 Task: Create new contact,   with mail id: 'AveryRobinson41@colgate.com', first name: 'Avery', Last name: 'Robinson', Job Title: Quality Assurance Engineer, Phone number (916) 555-2345. Change life cycle stage to  'Lead' and lead status to 'New'. Add new company to the associated contact: www.oiaglobal.com_x000D_
 and type: Prospect. Logged in from softage.1@softage.net
Action: Mouse moved to (80, 57)
Screenshot: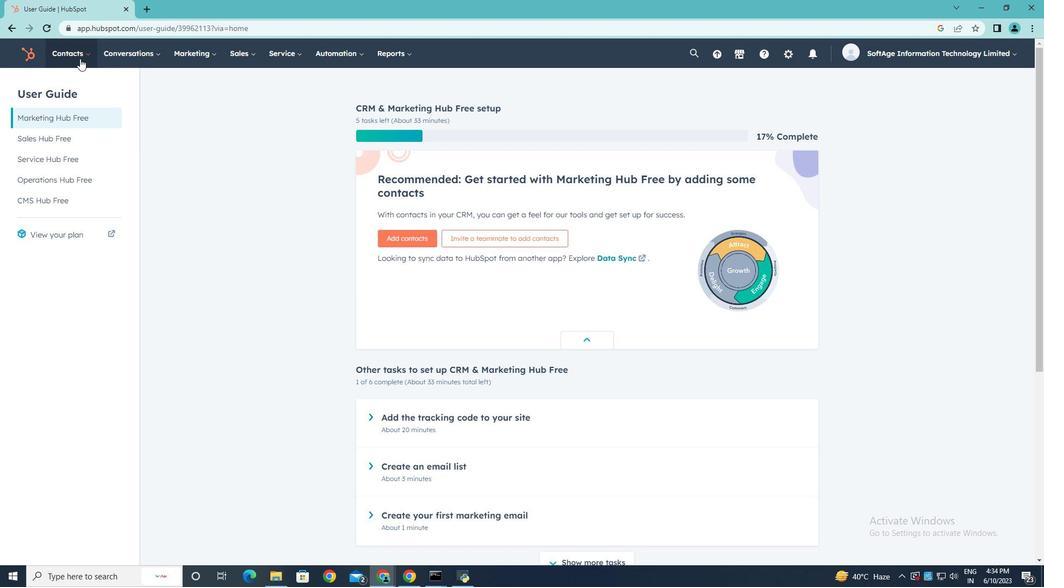 
Action: Mouse pressed left at (80, 57)
Screenshot: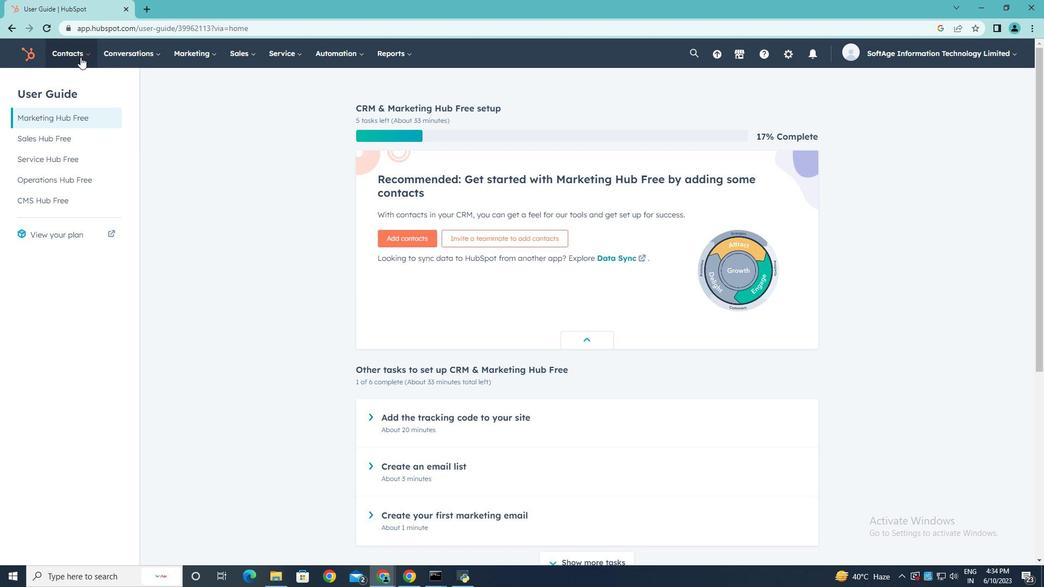 
Action: Mouse moved to (78, 83)
Screenshot: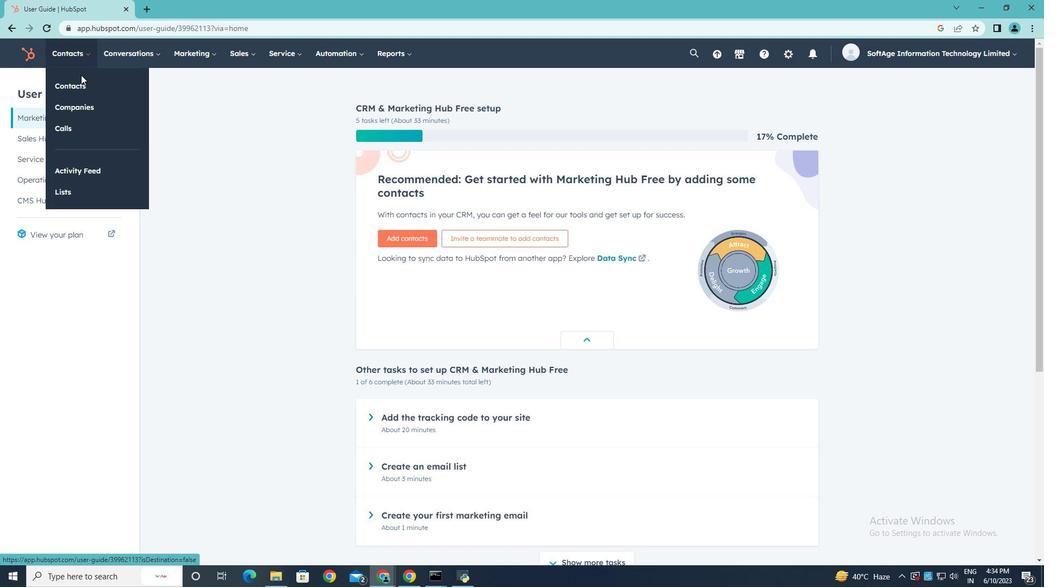 
Action: Mouse pressed left at (78, 83)
Screenshot: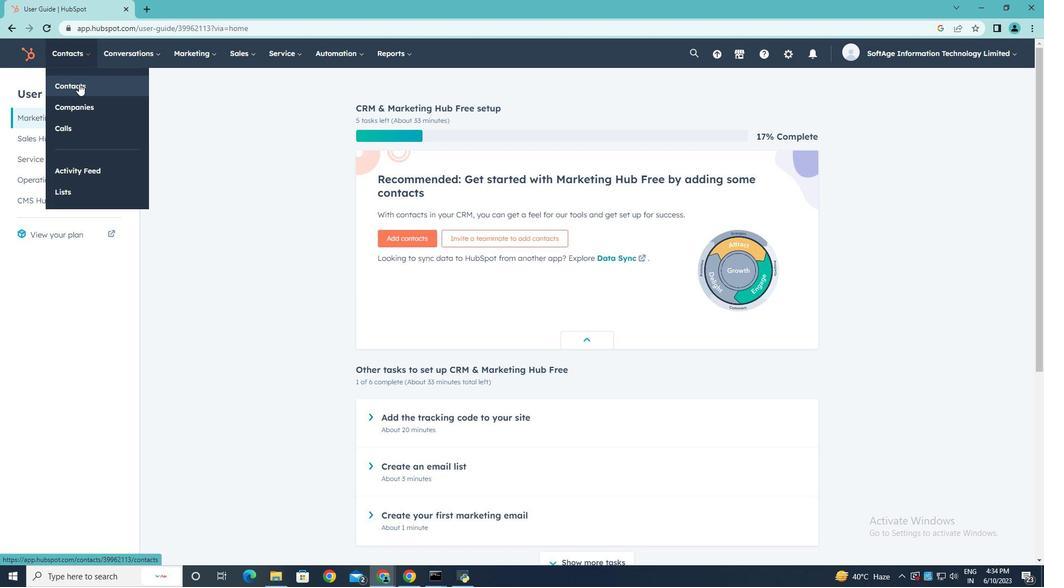 
Action: Mouse moved to (989, 91)
Screenshot: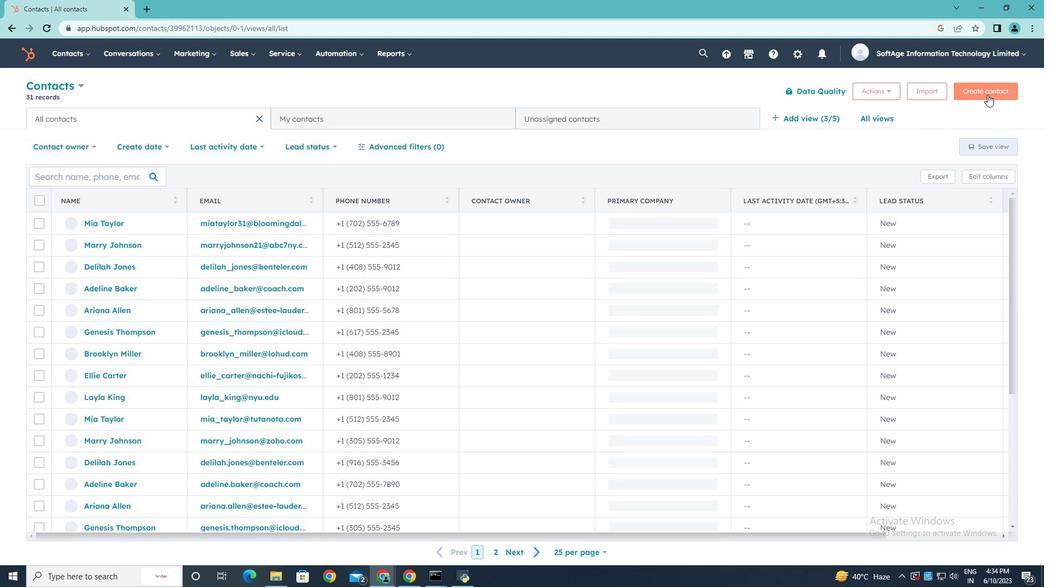 
Action: Mouse pressed left at (989, 91)
Screenshot: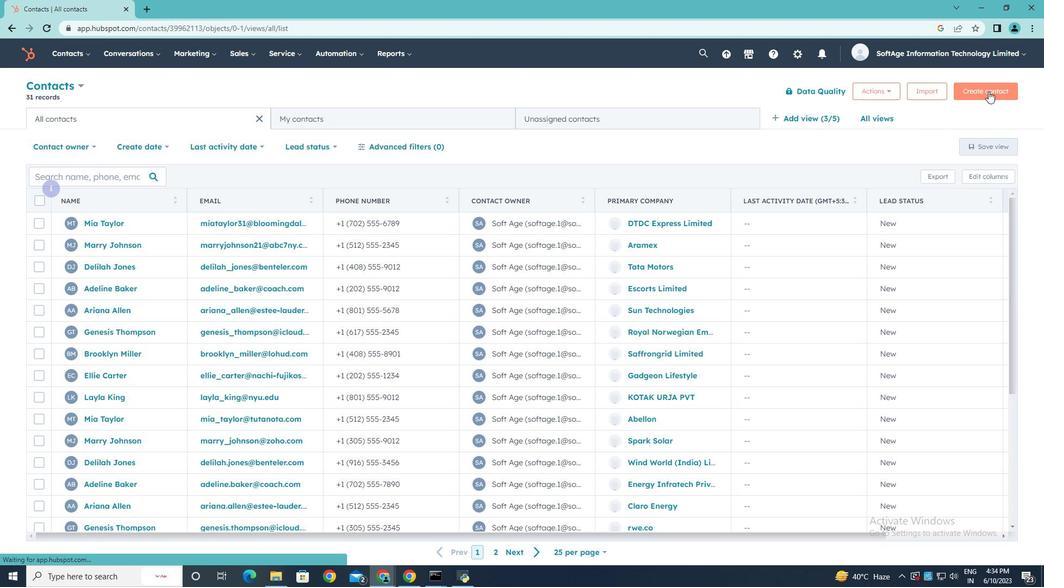 
Action: Mouse moved to (794, 146)
Screenshot: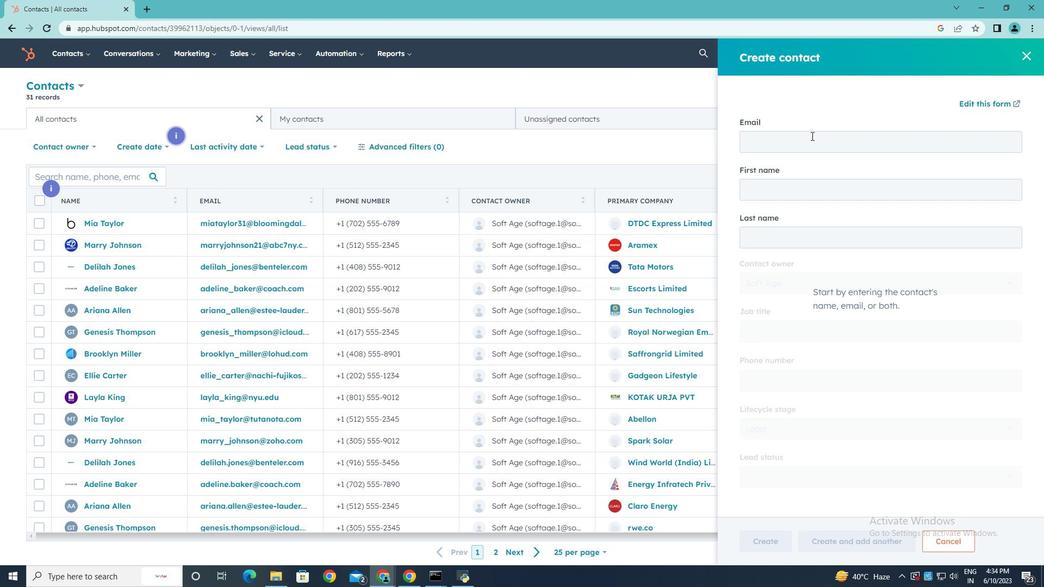 
Action: Mouse pressed left at (794, 146)
Screenshot: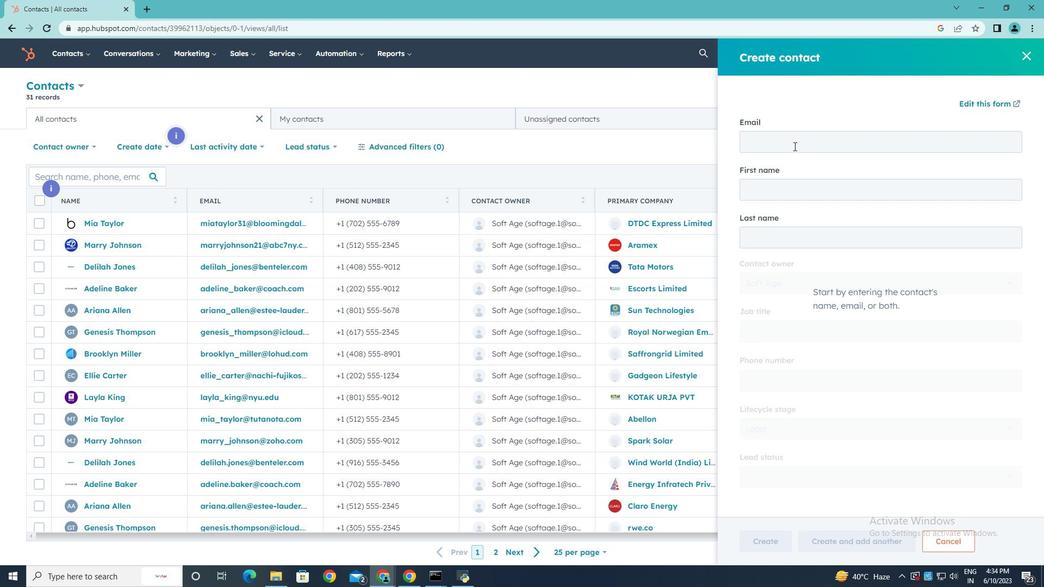 
Action: Key pressed <Key.shift>Averyr<Key.backspace><Key.shift>Robinson41<Key.shift><Key.shift><Key.shift><Key.shift><Key.shift><Key.shift><Key.shift><Key.shift><Key.shift><Key.shift><Key.shift><Key.shift><Key.shift>@colgae.com
Screenshot: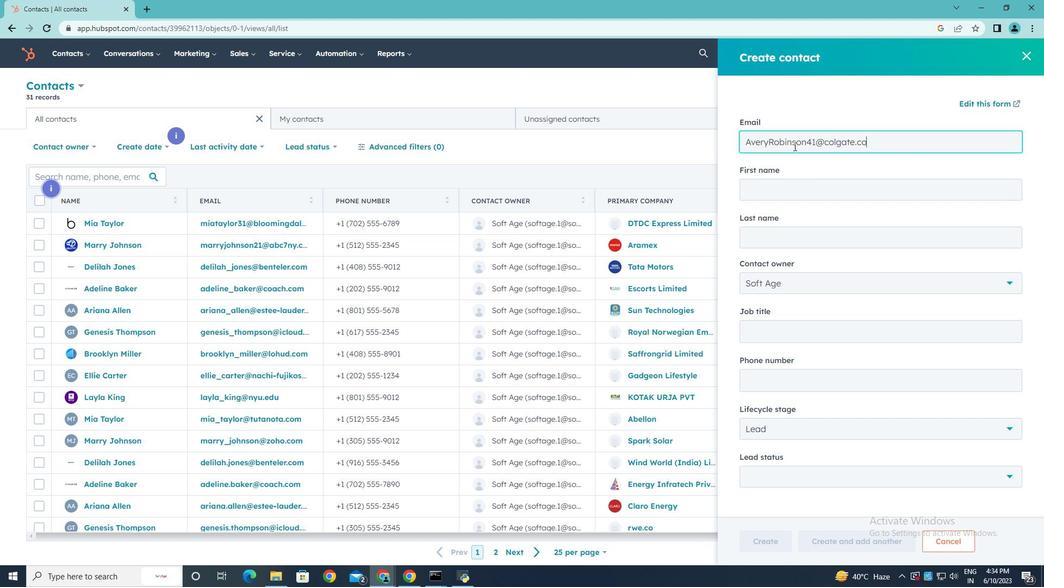
Action: Mouse moved to (771, 189)
Screenshot: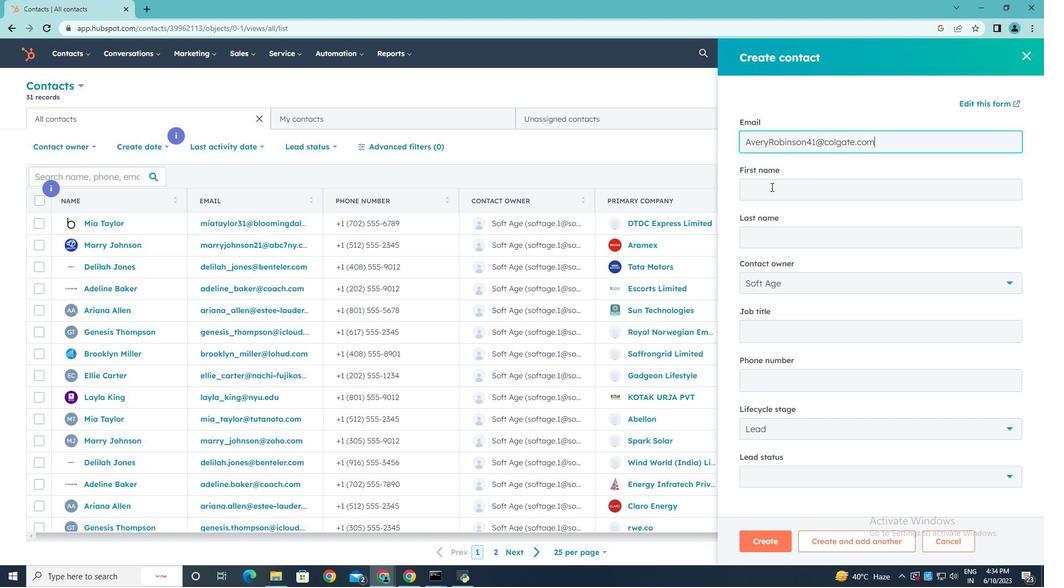 
Action: Mouse pressed left at (771, 189)
Screenshot: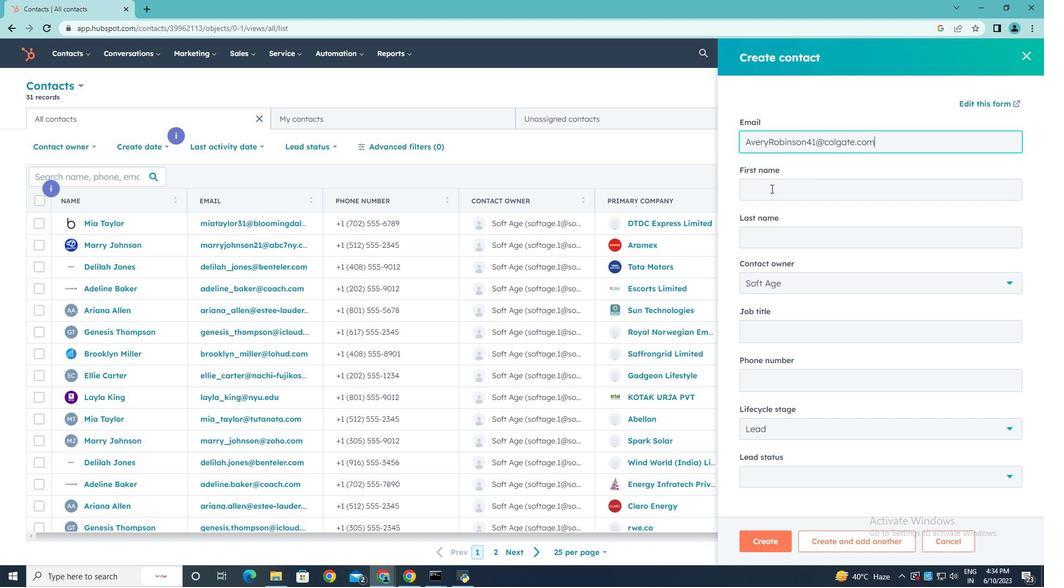 
Action: Key pressed <Key.shift>Avery
Screenshot: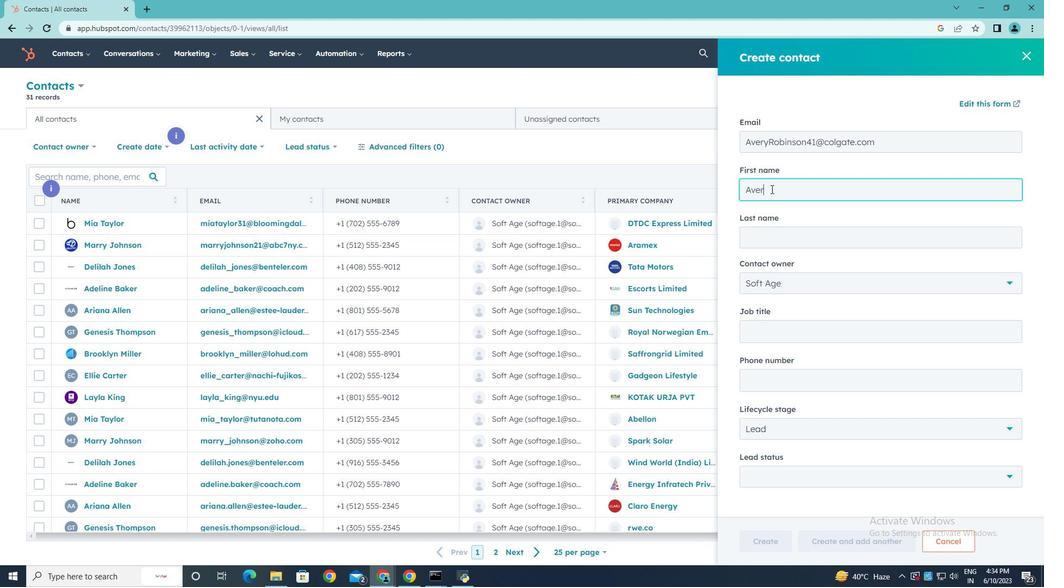 
Action: Mouse moved to (779, 240)
Screenshot: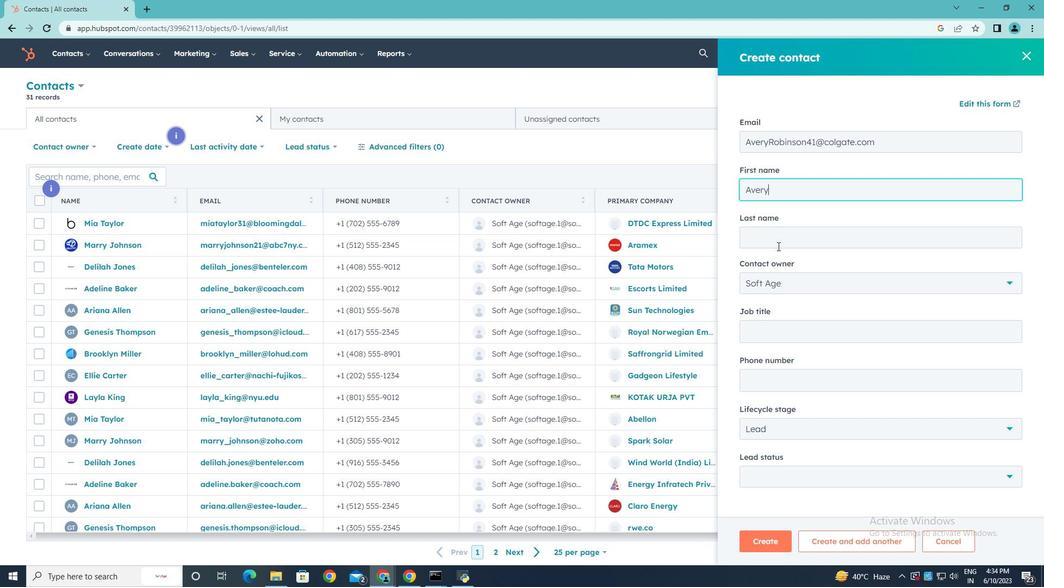 
Action: Mouse pressed left at (779, 240)
Screenshot: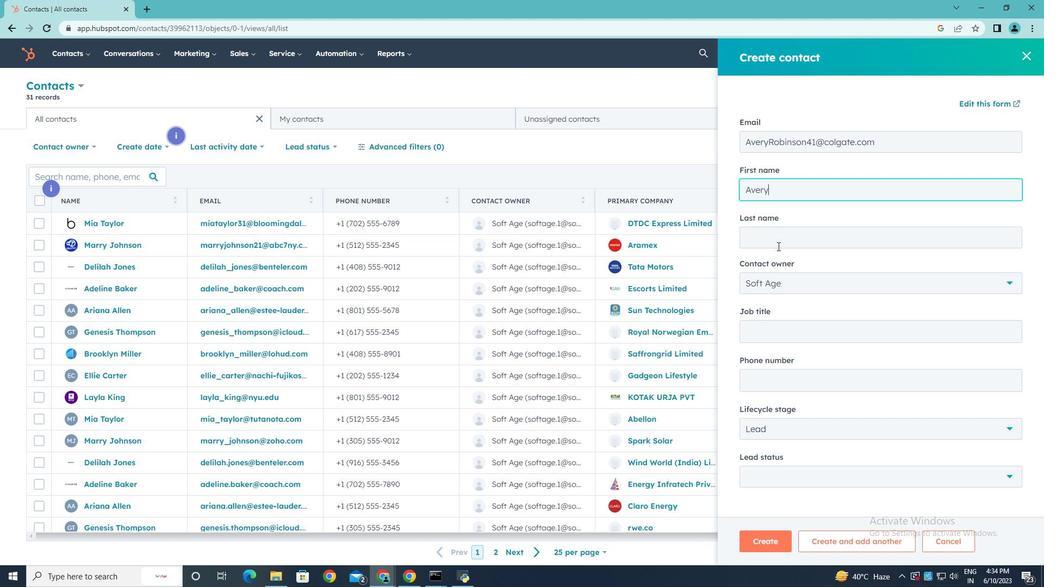 
Action: Key pressed <Key.shift>Robinson
Screenshot: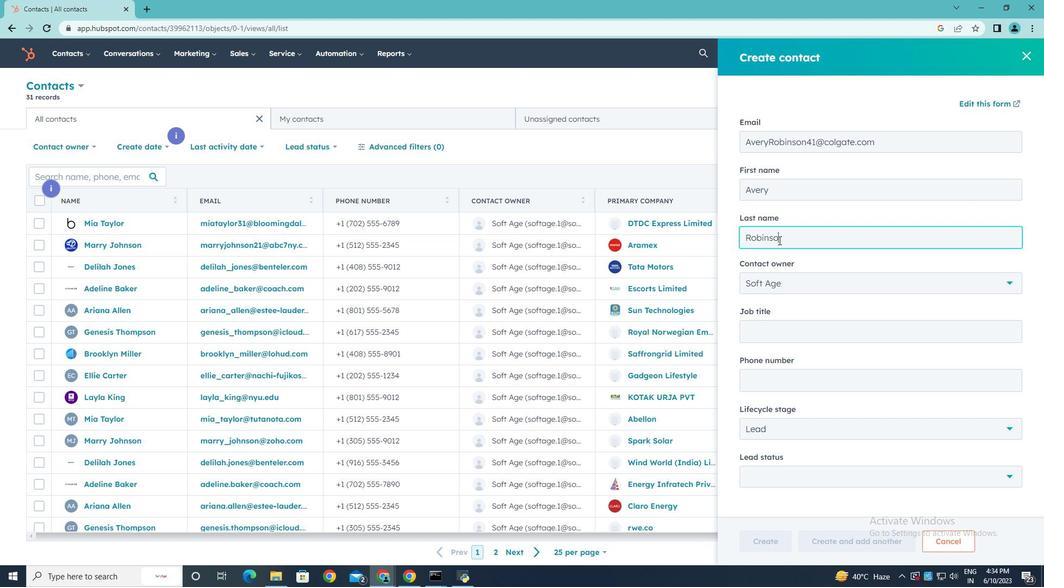 
Action: Mouse moved to (798, 333)
Screenshot: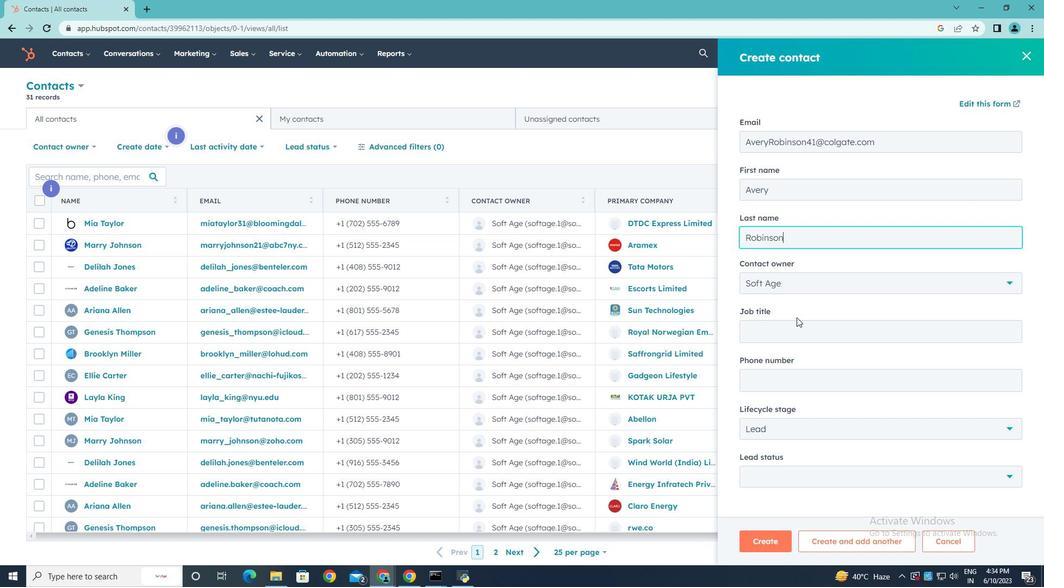 
Action: Mouse pressed left at (798, 333)
Screenshot: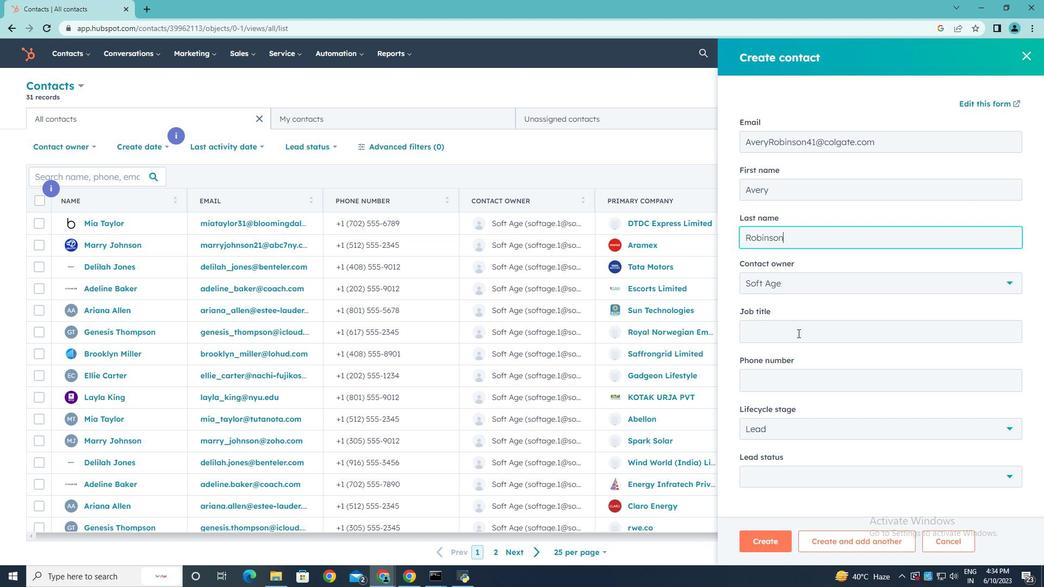 
Action: Key pressed <Key.shift><Key.shift><Key.shift>Quality<Key.space><Key.shift>Assurance<Key.space><Key.shift><Key.shift><Key.shift><Key.shift><Key.shift><Key.shift><Key.shift><Key.shift>Engineer
Screenshot: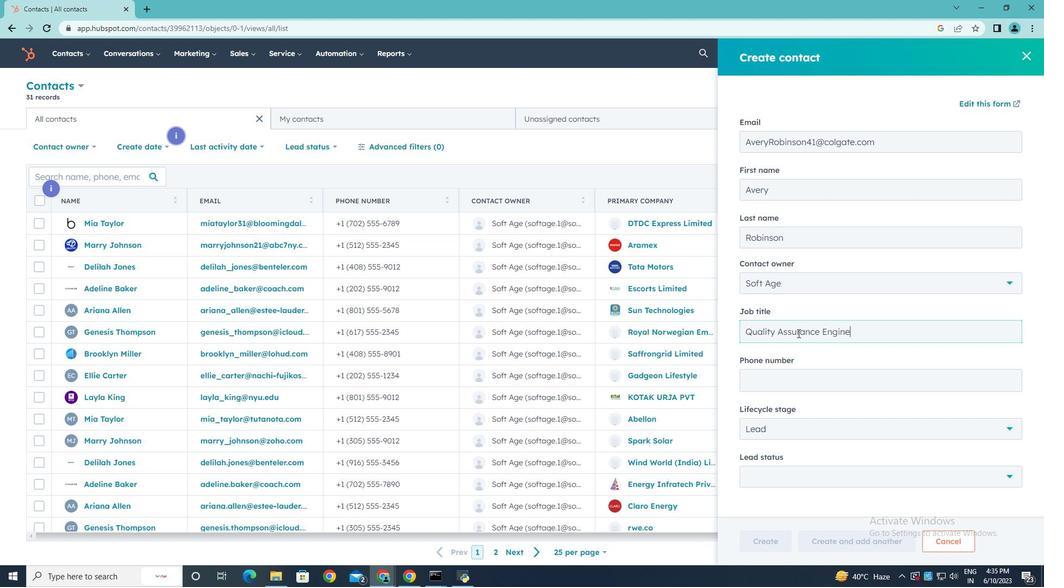 
Action: Mouse moved to (788, 379)
Screenshot: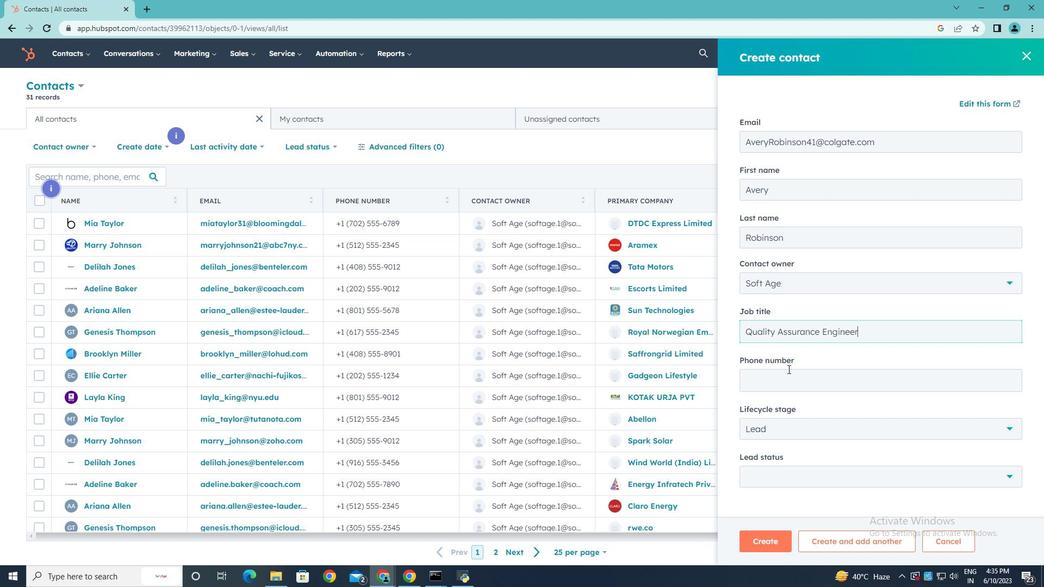 
Action: Mouse pressed left at (788, 379)
Screenshot: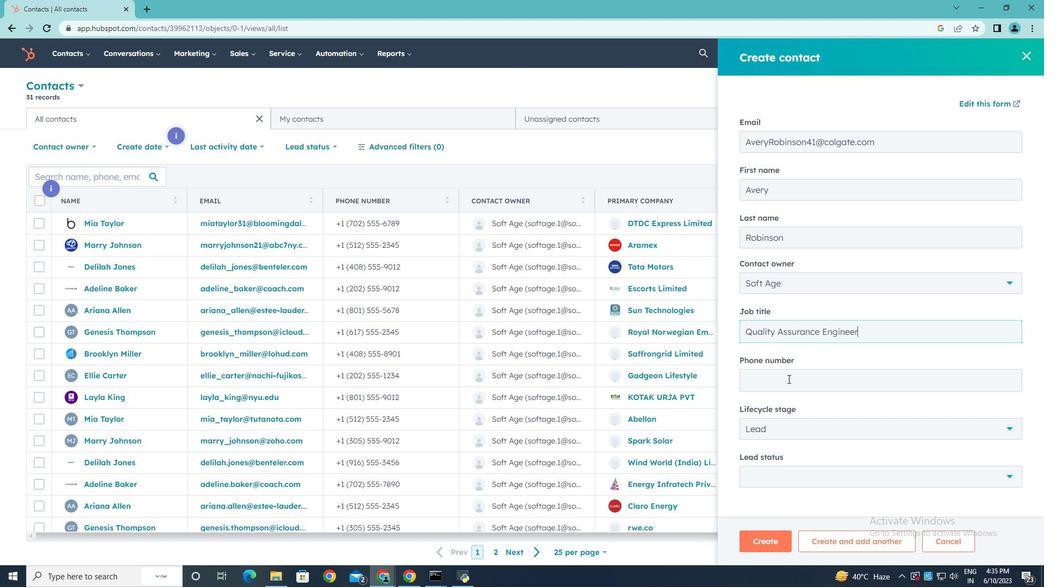
Action: Key pressed 9165552345
Screenshot: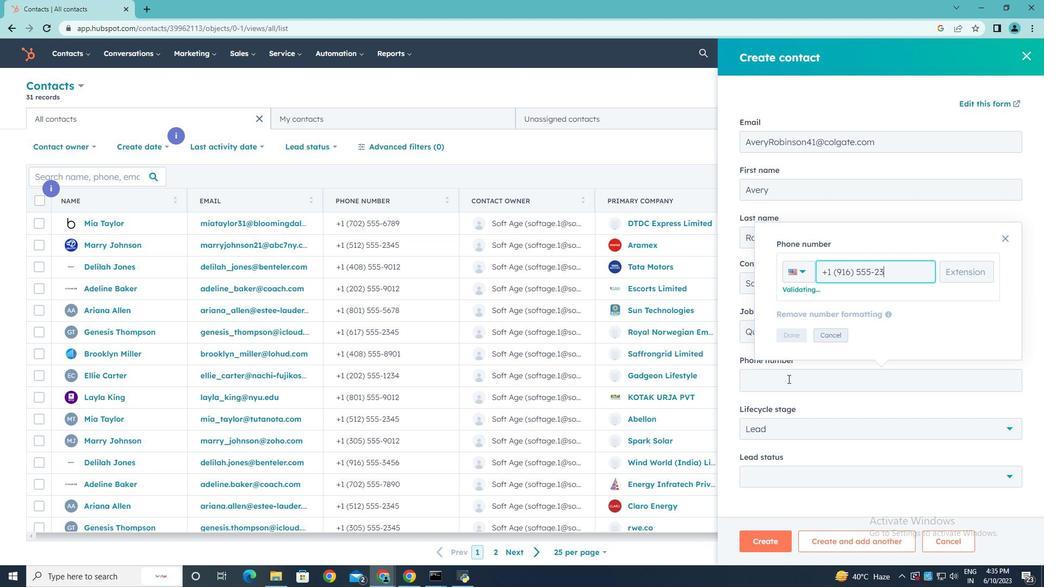
Action: Mouse moved to (789, 335)
Screenshot: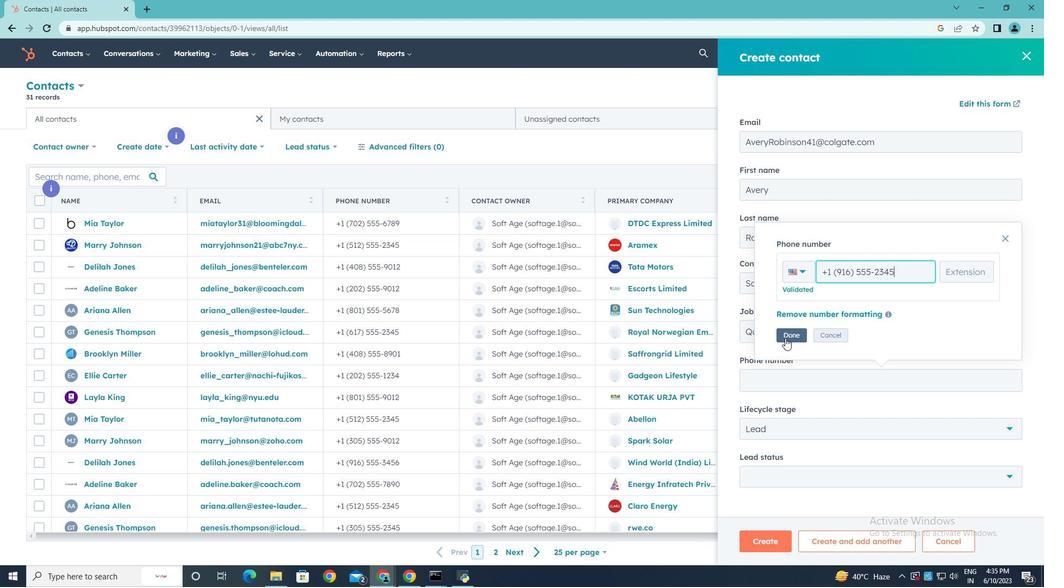
Action: Mouse pressed left at (789, 335)
Screenshot: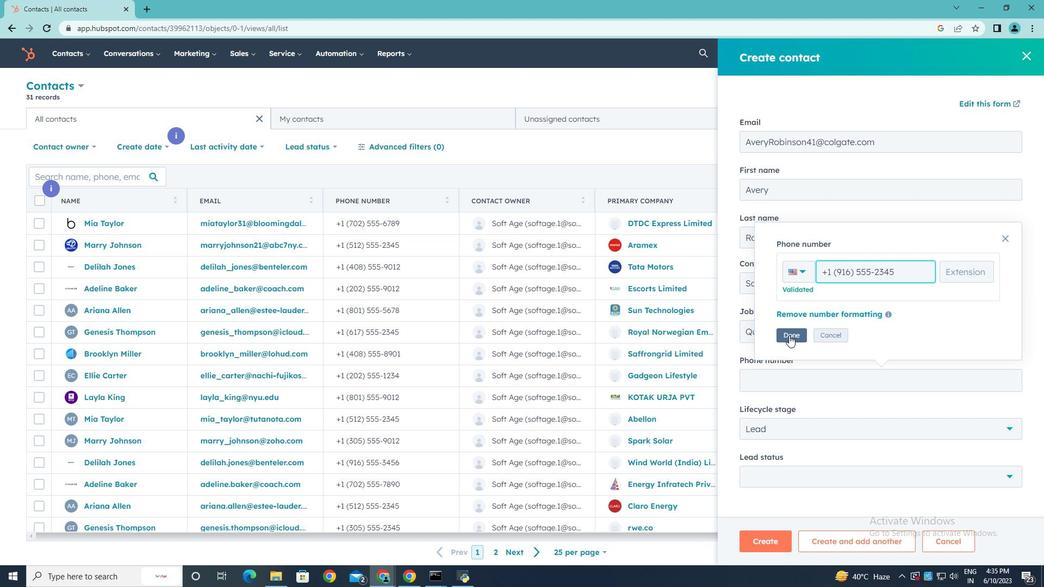 
Action: Mouse moved to (823, 429)
Screenshot: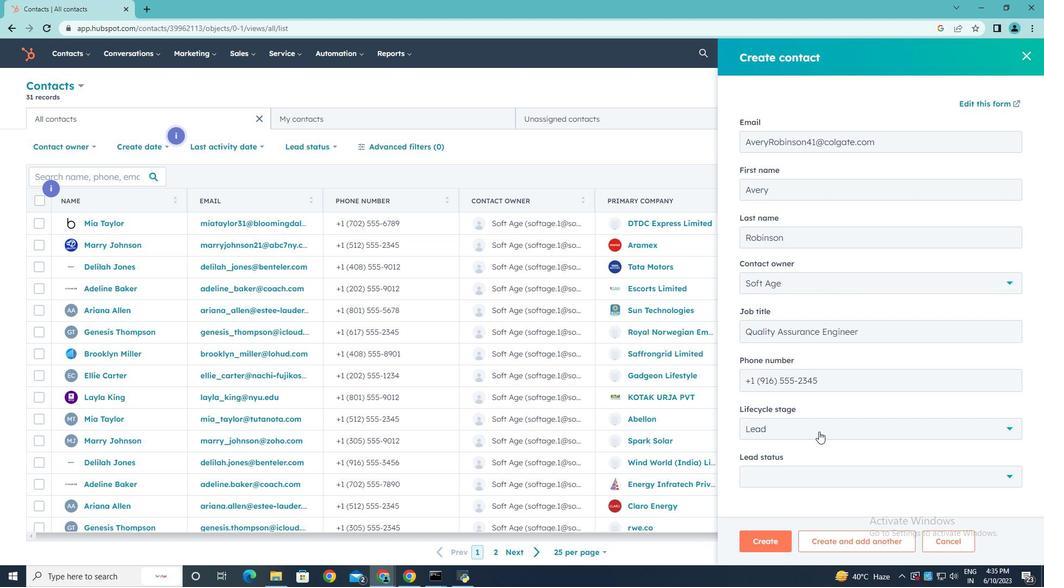 
Action: Mouse pressed left at (823, 429)
Screenshot: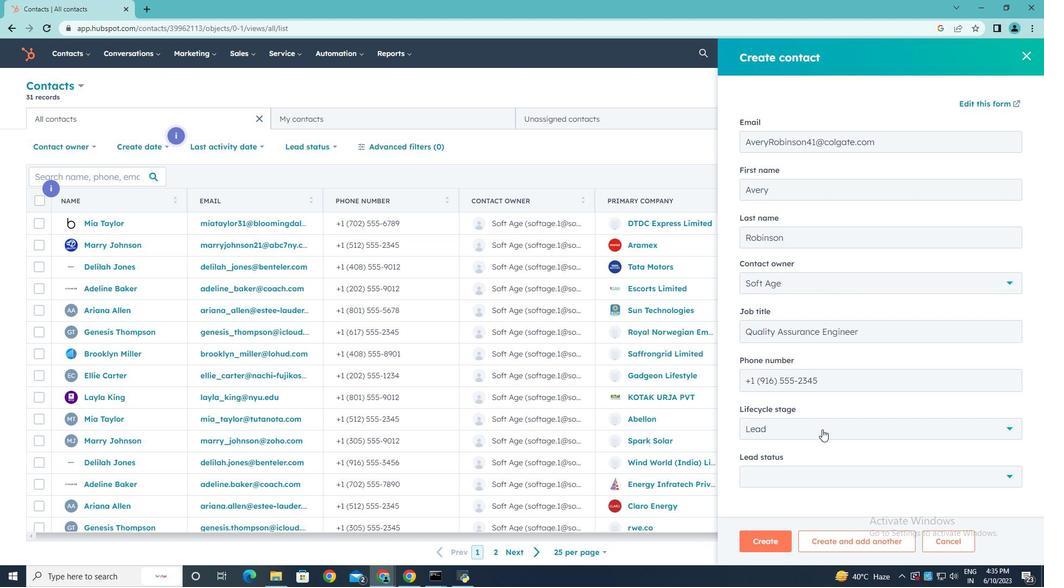 
Action: Mouse moved to (782, 325)
Screenshot: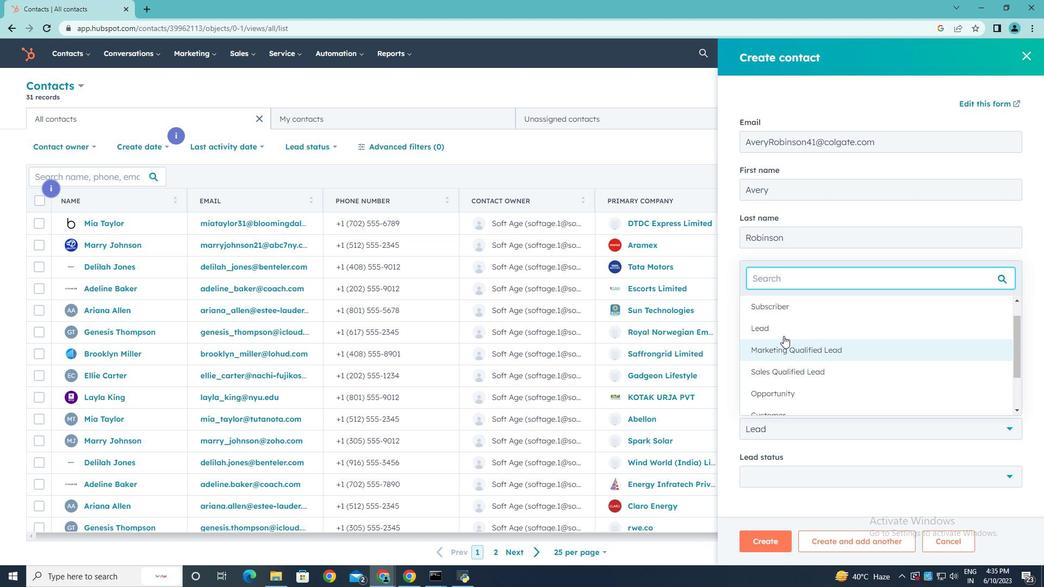 
Action: Mouse pressed left at (782, 325)
Screenshot: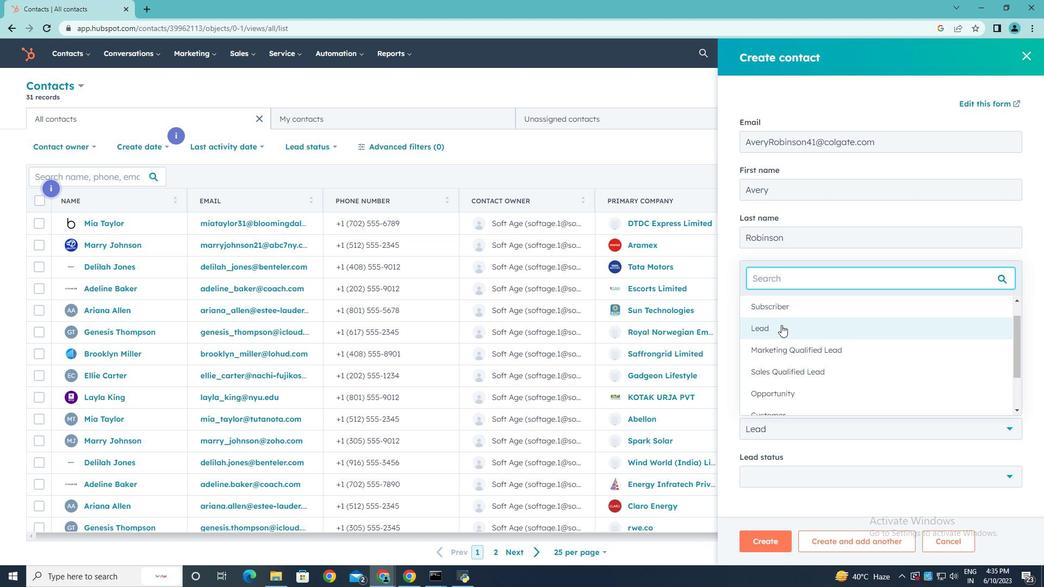
Action: Mouse moved to (787, 476)
Screenshot: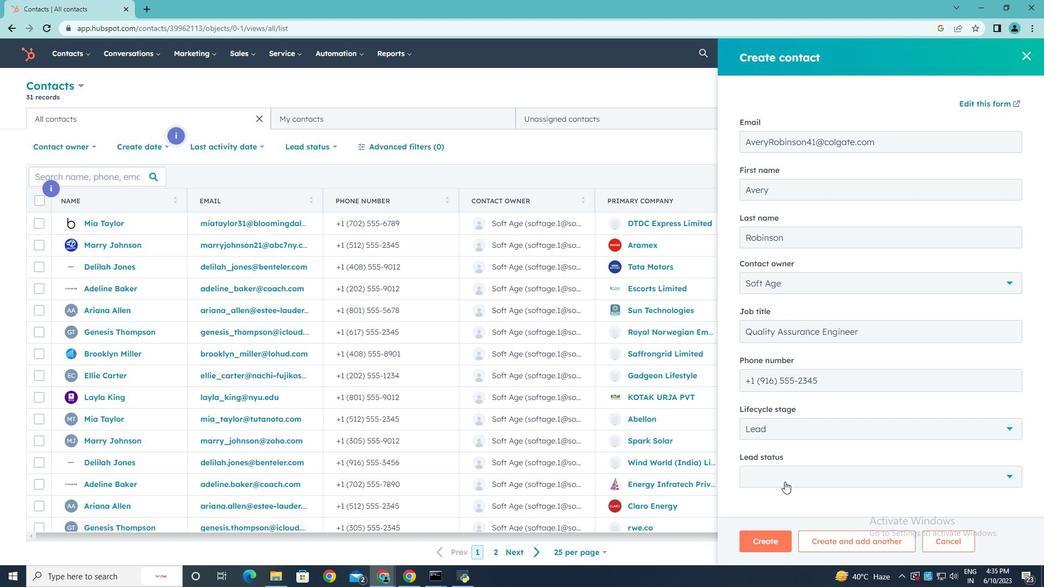 
Action: Mouse pressed left at (787, 476)
Screenshot: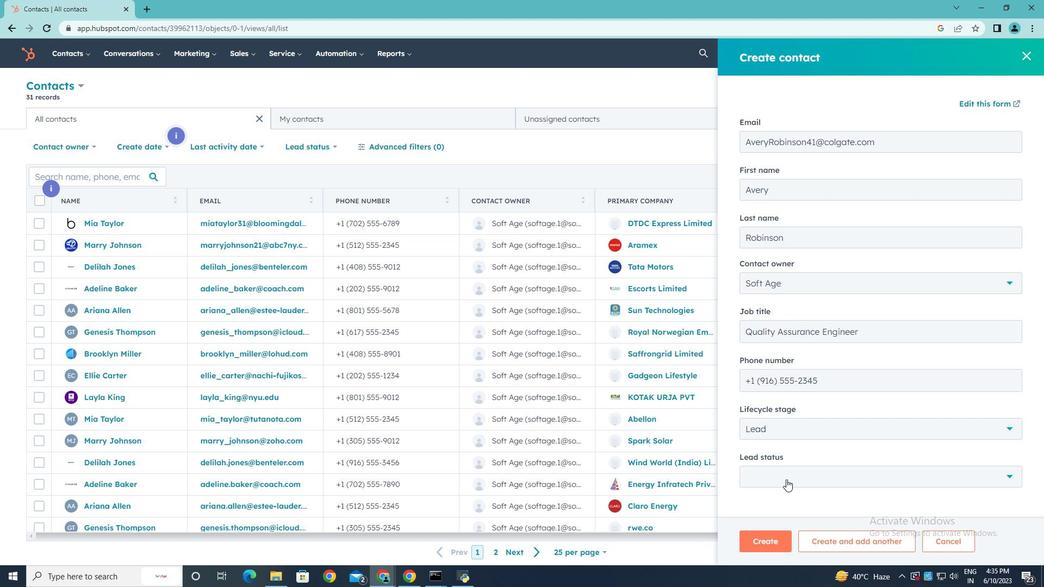 
Action: Mouse moved to (778, 380)
Screenshot: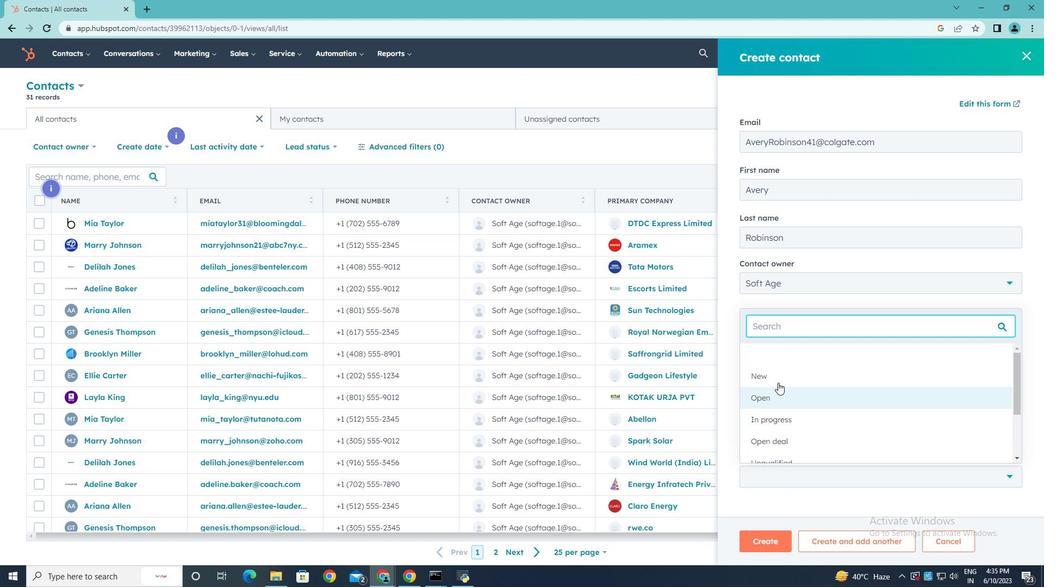
Action: Mouse pressed left at (778, 380)
Screenshot: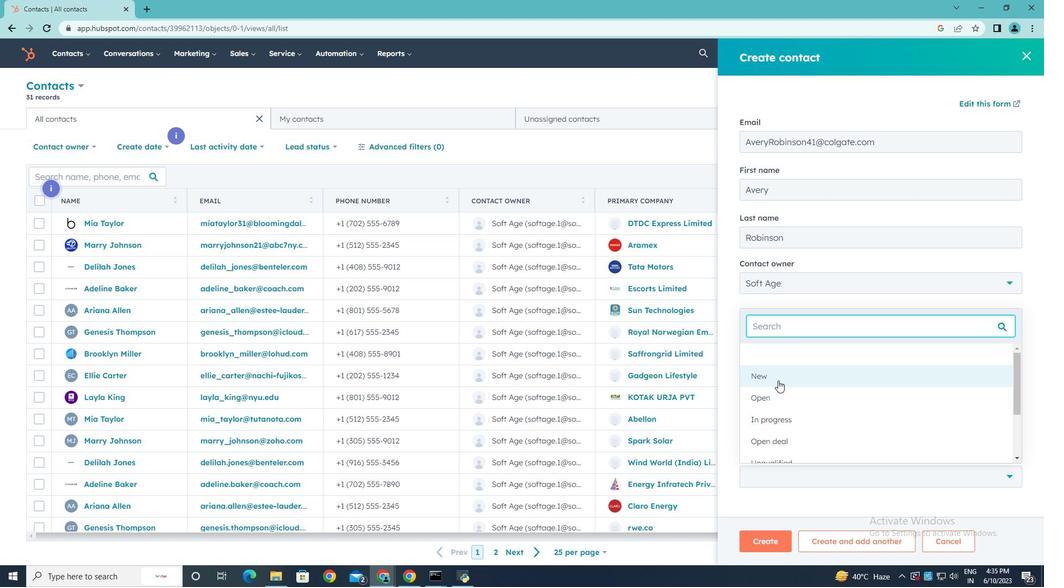 
Action: Mouse scrolled (778, 380) with delta (0, 0)
Screenshot: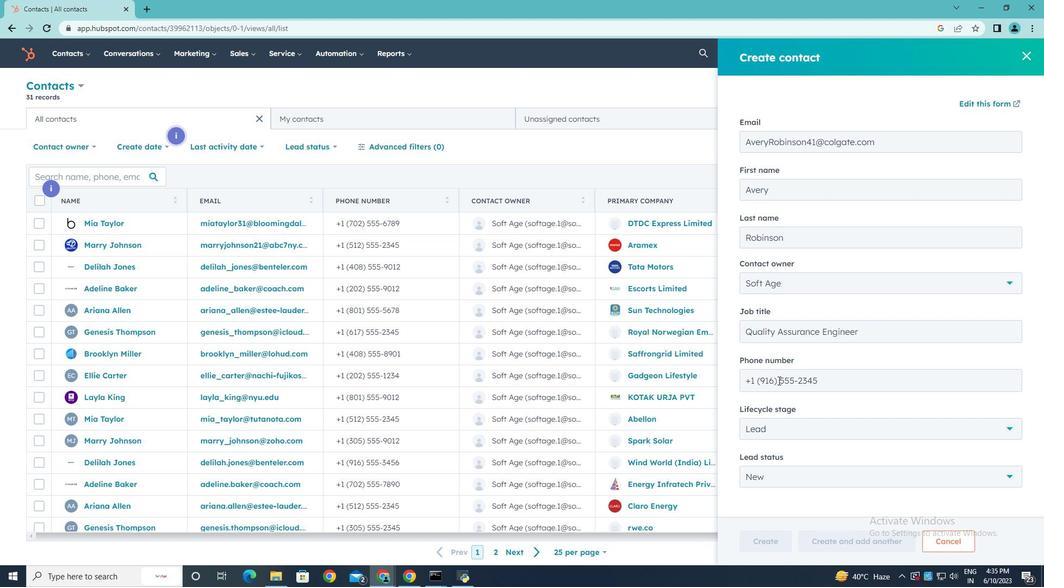 
Action: Mouse scrolled (778, 380) with delta (0, 0)
Screenshot: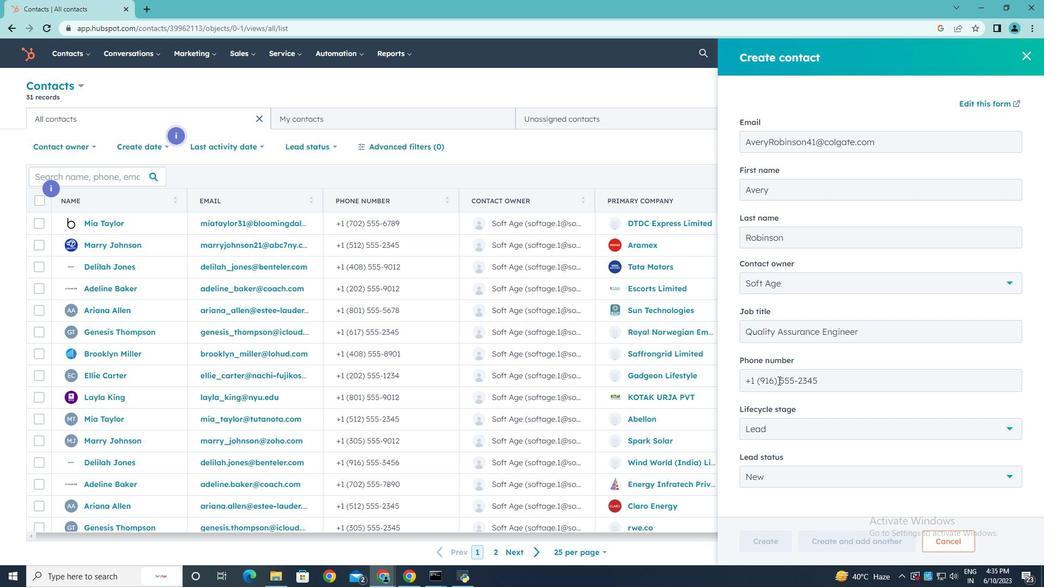 
Action: Mouse scrolled (778, 380) with delta (0, 0)
Screenshot: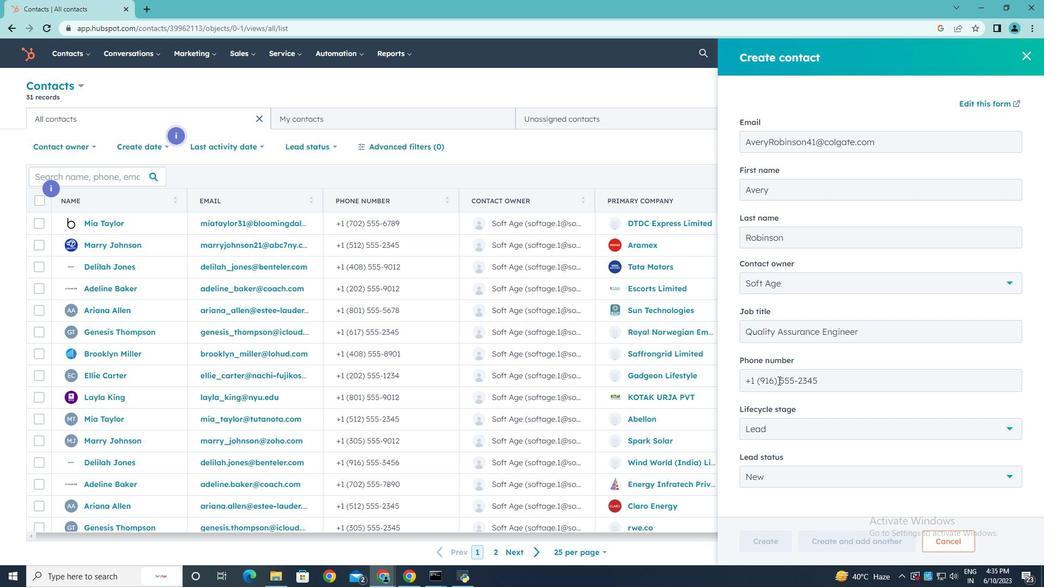 
Action: Mouse scrolled (778, 380) with delta (0, 0)
Screenshot: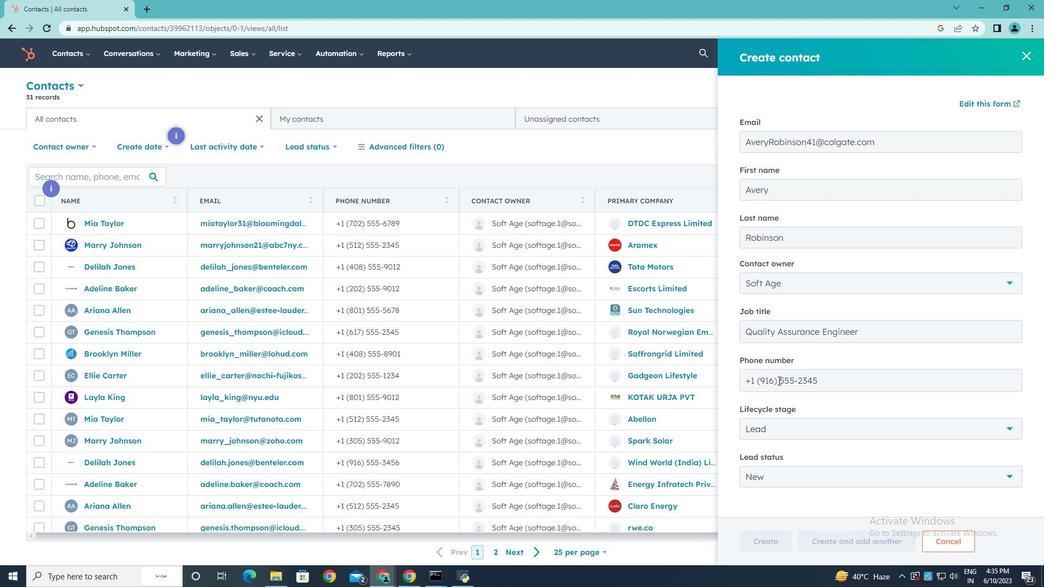 
Action: Mouse moved to (773, 543)
Screenshot: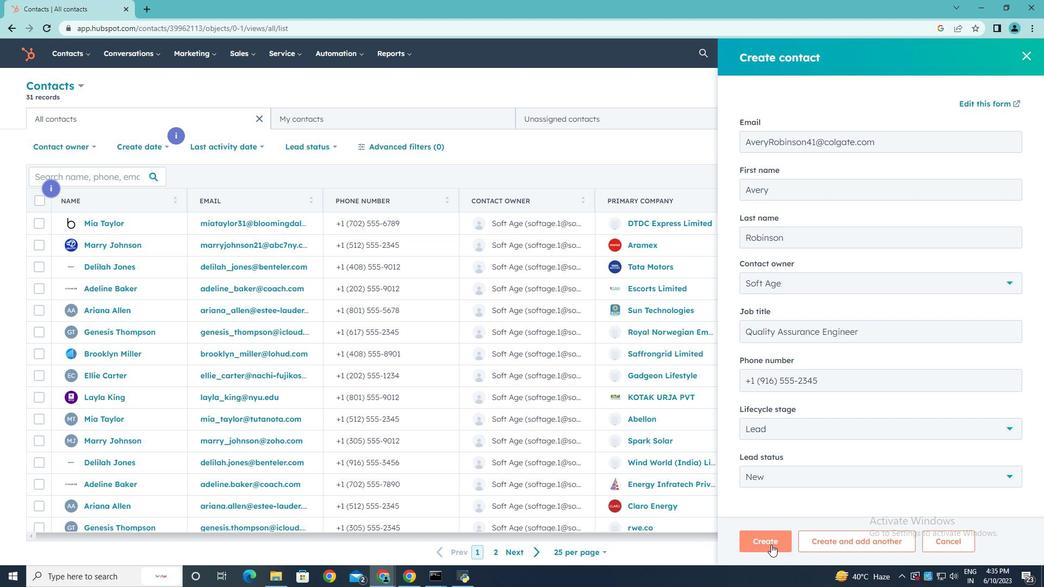 
Action: Mouse pressed left at (773, 543)
Screenshot: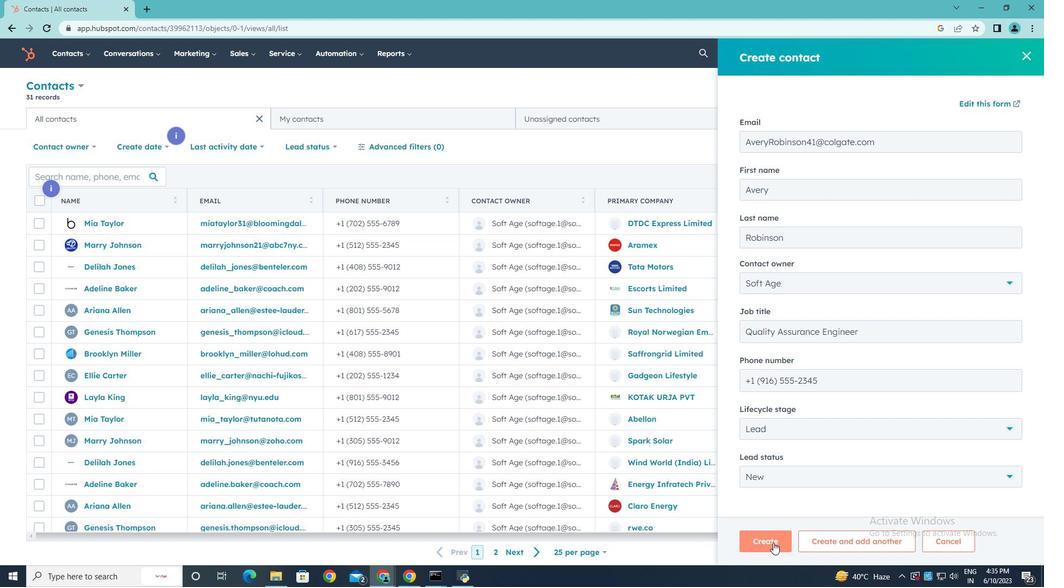 
Action: Mouse moved to (736, 353)
Screenshot: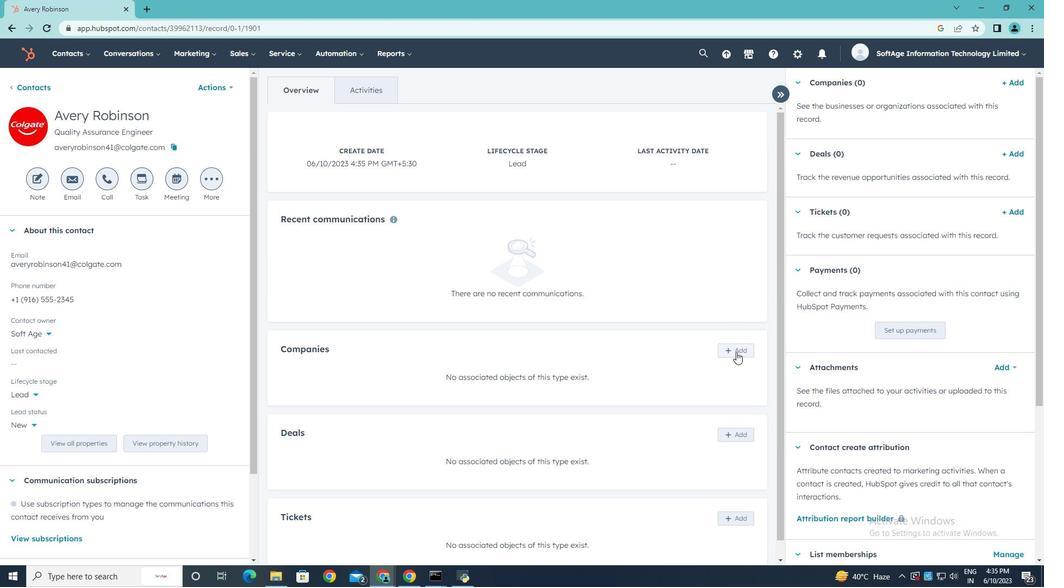 
Action: Mouse pressed left at (736, 353)
Screenshot: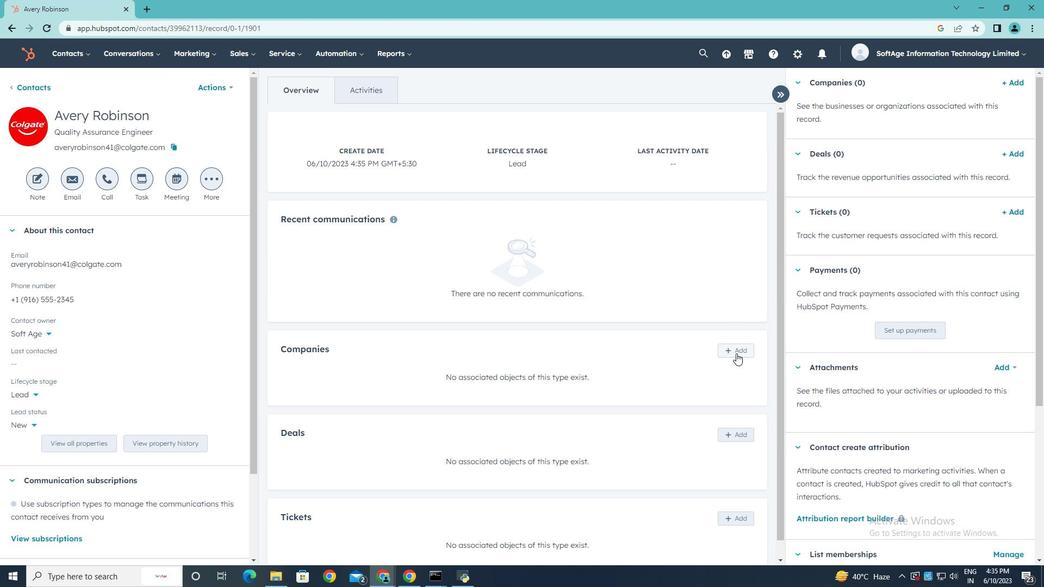 
Action: Mouse moved to (804, 110)
Screenshot: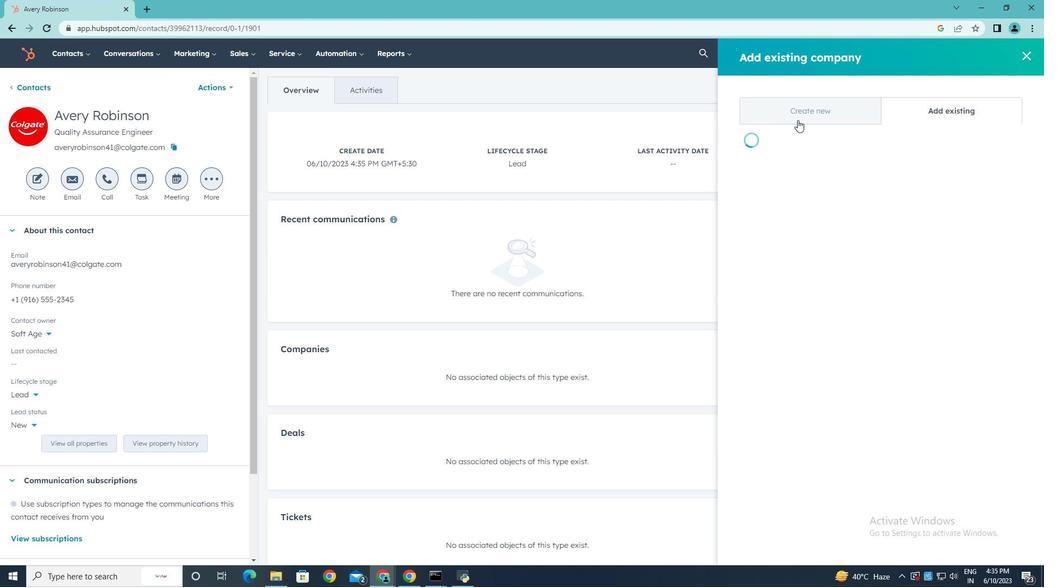 
Action: Mouse pressed left at (804, 110)
Screenshot: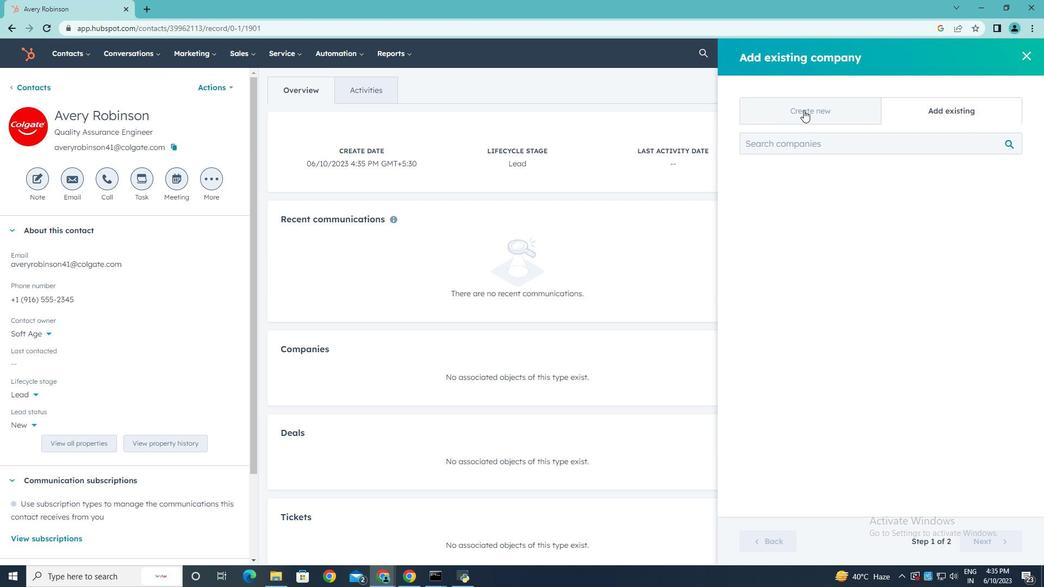 
Action: Mouse moved to (775, 181)
Screenshot: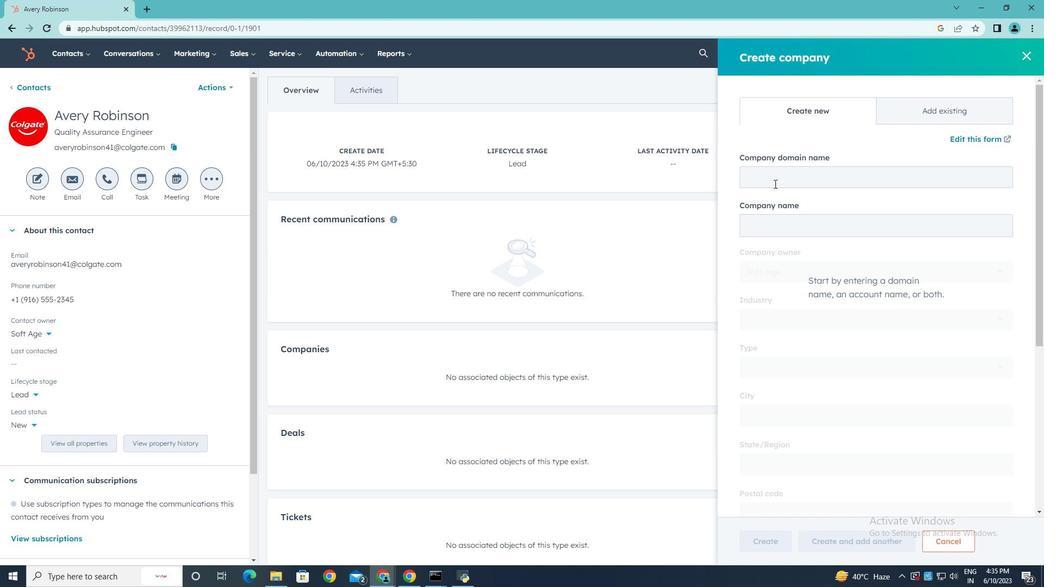 
Action: Mouse pressed left at (775, 181)
Screenshot: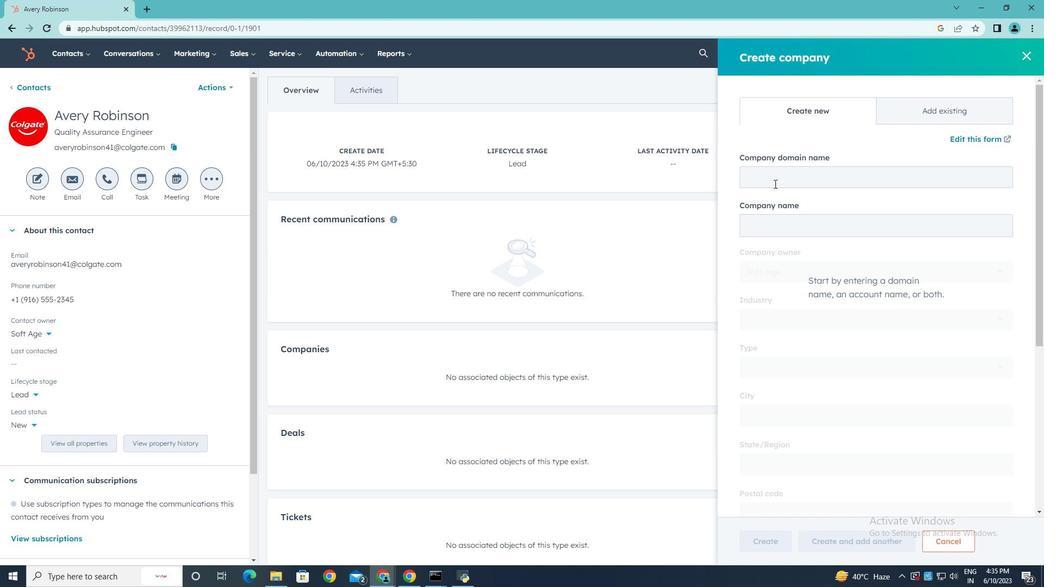 
Action: Key pressed www.oiaglobal.s<Key.backspace>com
Screenshot: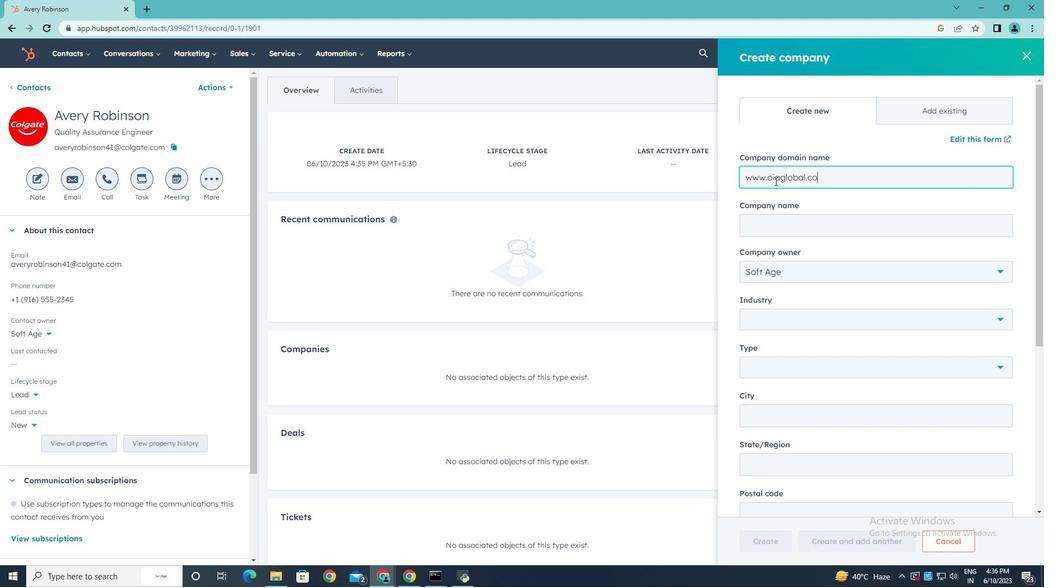 
Action: Mouse moved to (822, 196)
Screenshot: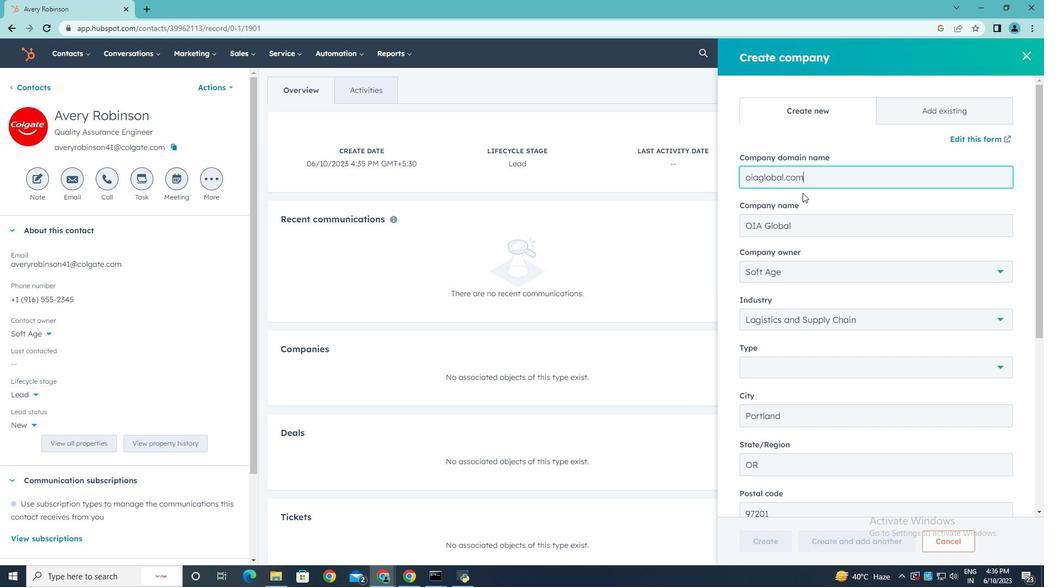 
Action: Mouse scrolled (822, 196) with delta (0, 0)
Screenshot: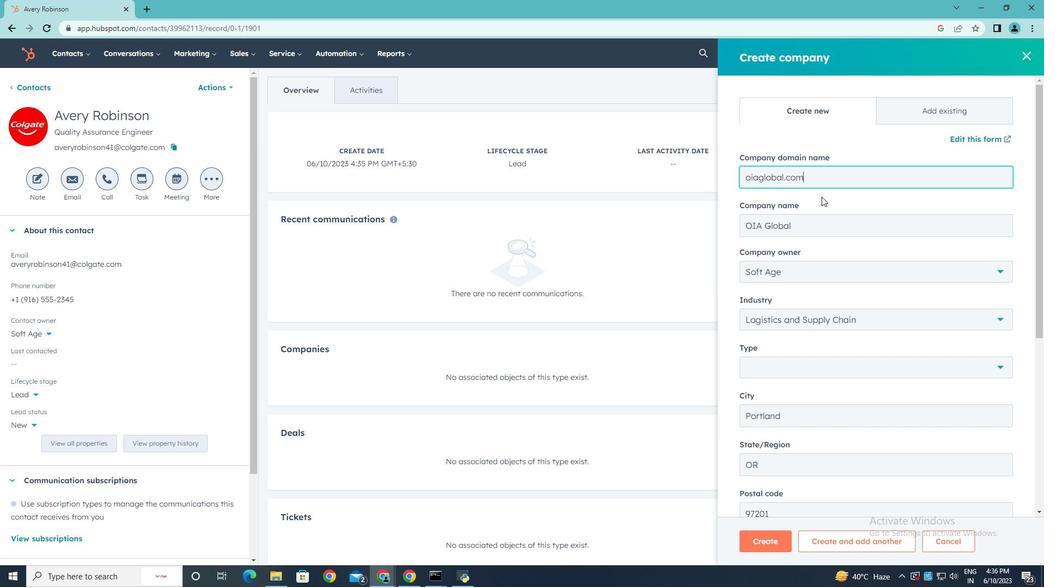 
Action: Mouse scrolled (822, 196) with delta (0, 0)
Screenshot: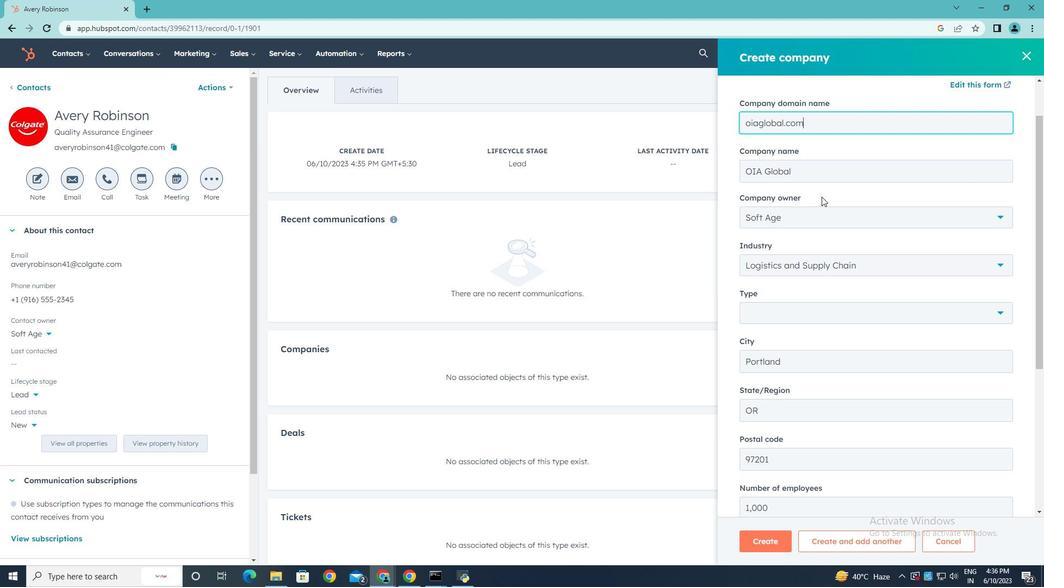 
Action: Mouse scrolled (822, 196) with delta (0, 0)
Screenshot: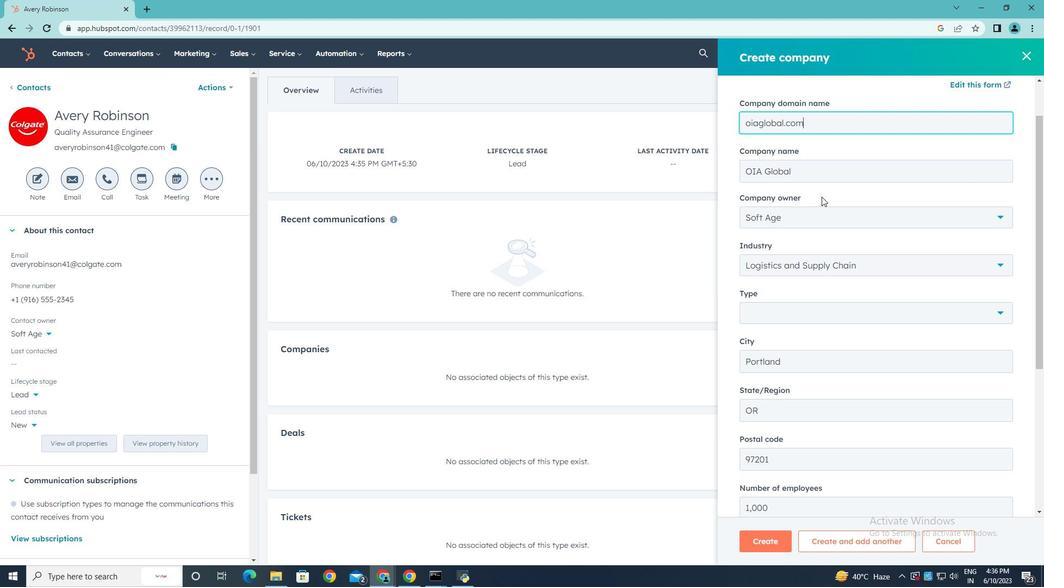 
Action: Mouse scrolled (822, 196) with delta (0, 0)
Screenshot: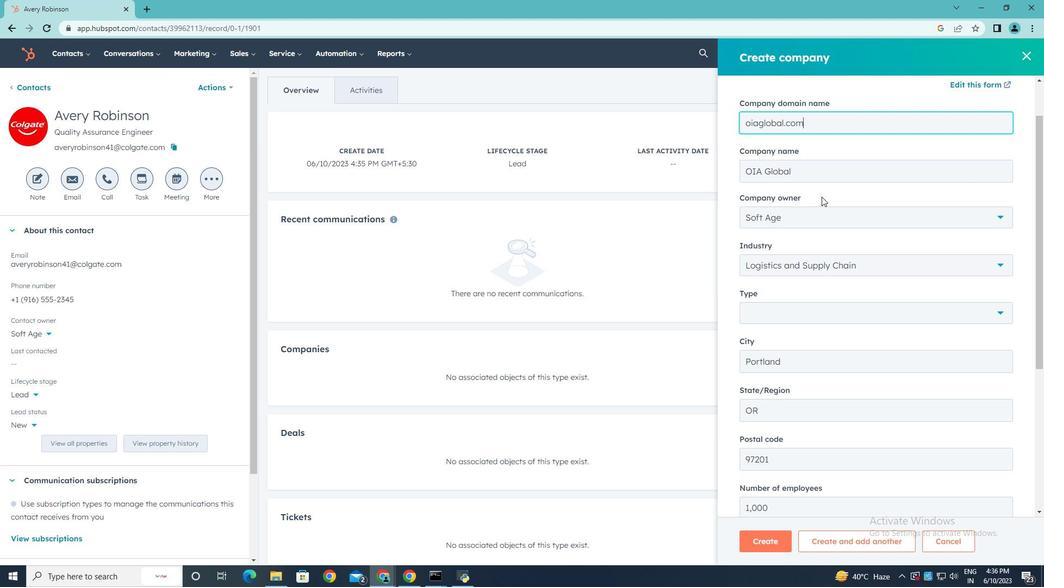 
Action: Mouse moved to (993, 149)
Screenshot: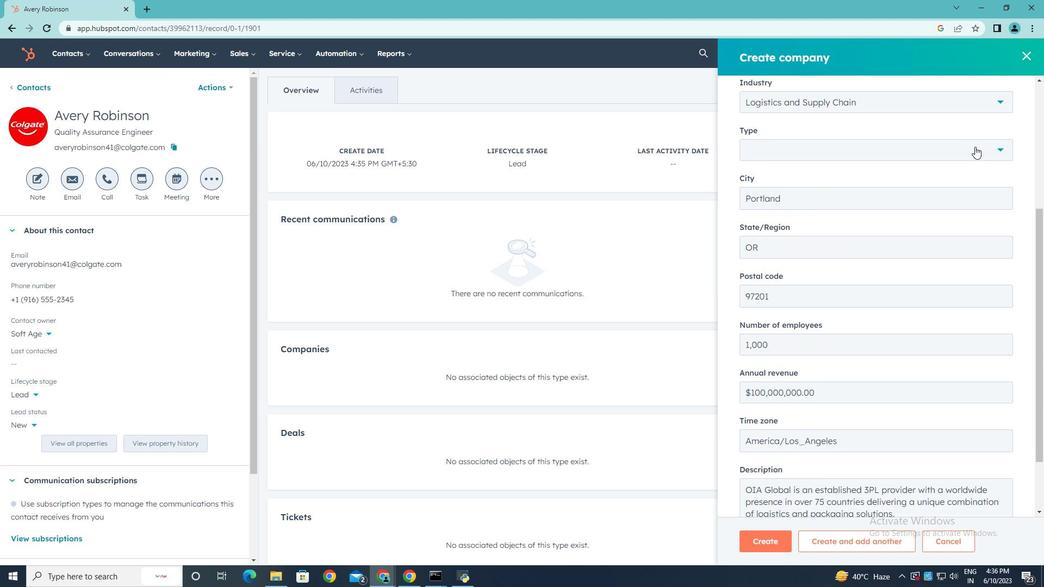 
Action: Mouse pressed left at (993, 149)
Screenshot: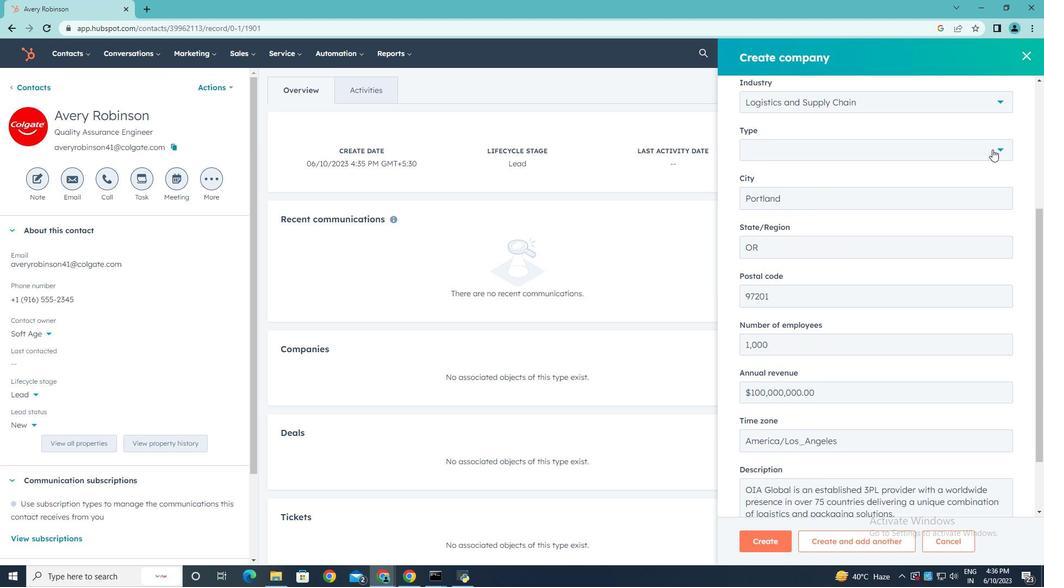 
Action: Mouse moved to (780, 200)
Screenshot: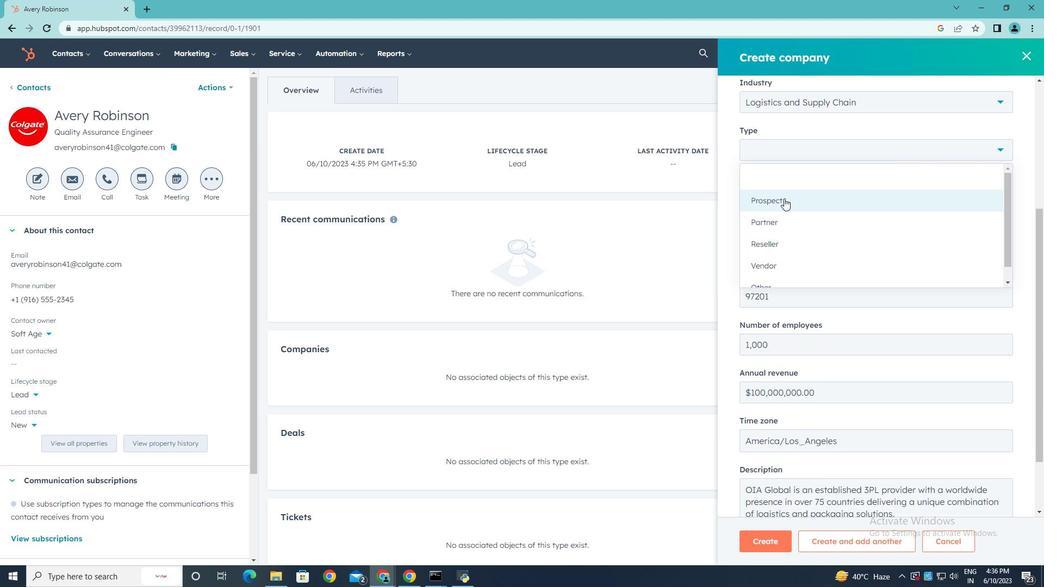 
Action: Mouse pressed left at (780, 200)
Screenshot: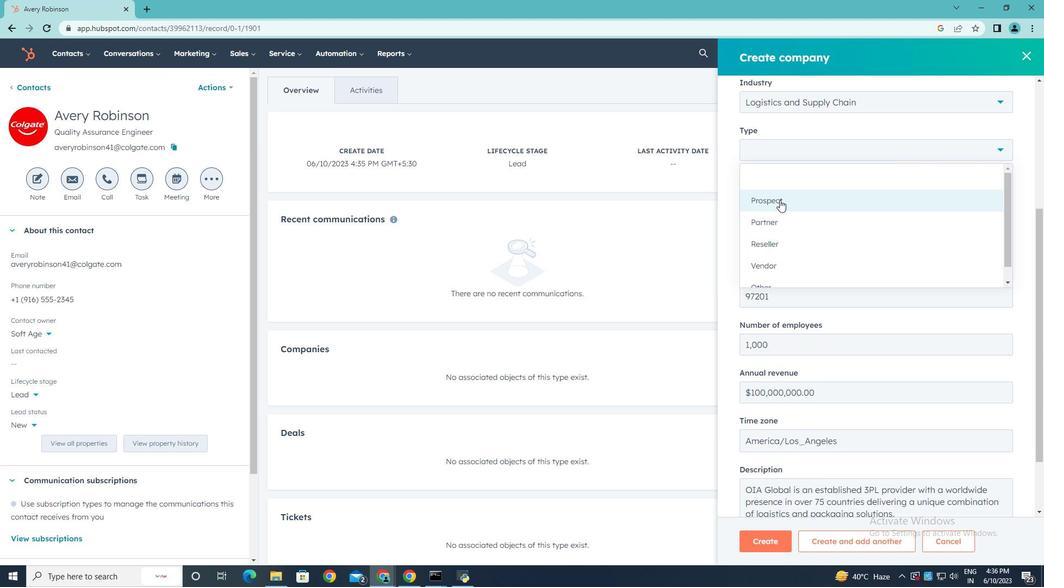 
Action: Mouse moved to (823, 228)
Screenshot: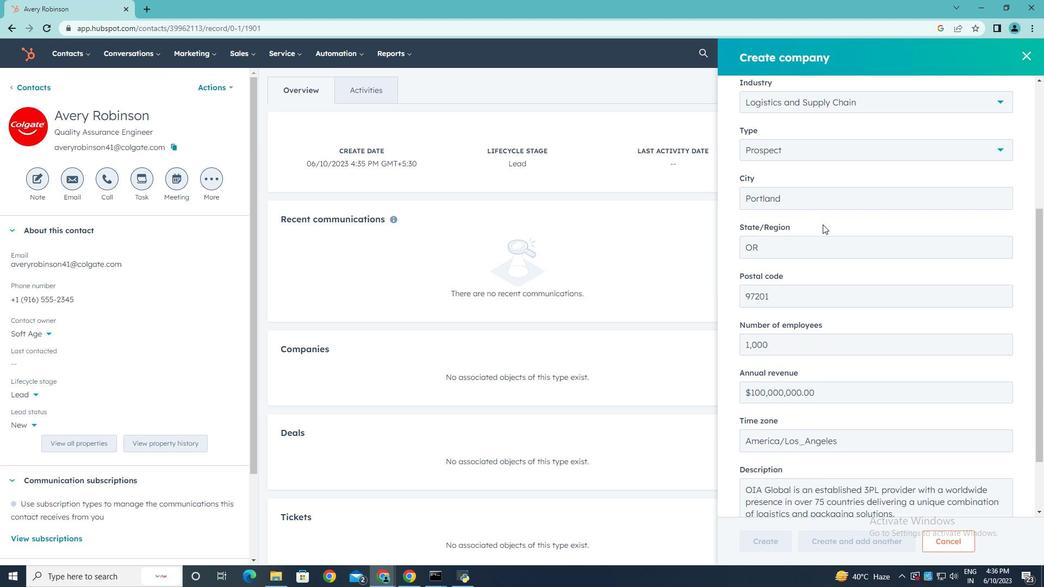 
Action: Mouse scrolled (823, 227) with delta (0, 0)
Screenshot: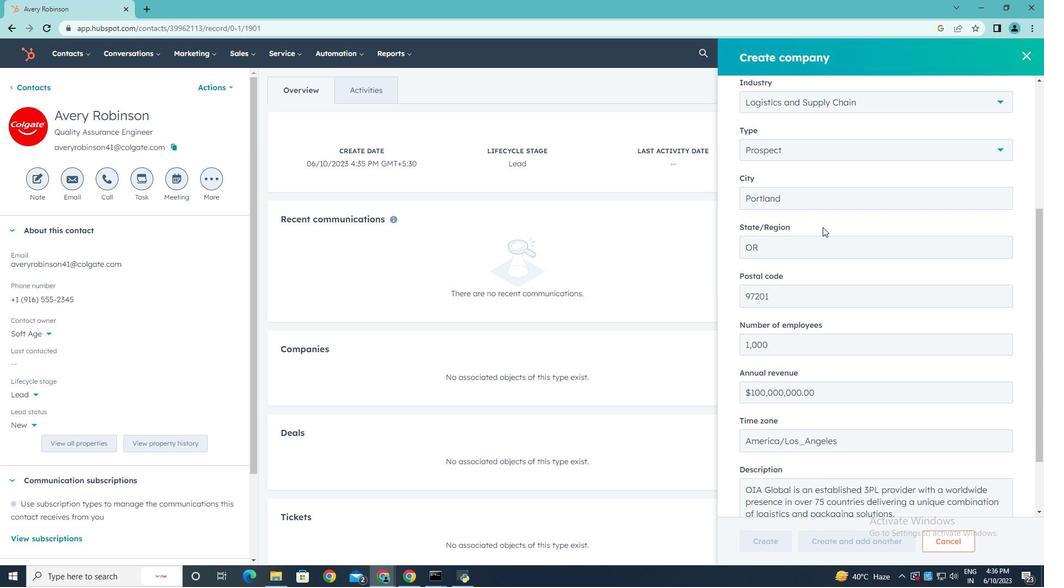 
Action: Mouse scrolled (823, 227) with delta (0, 0)
Screenshot: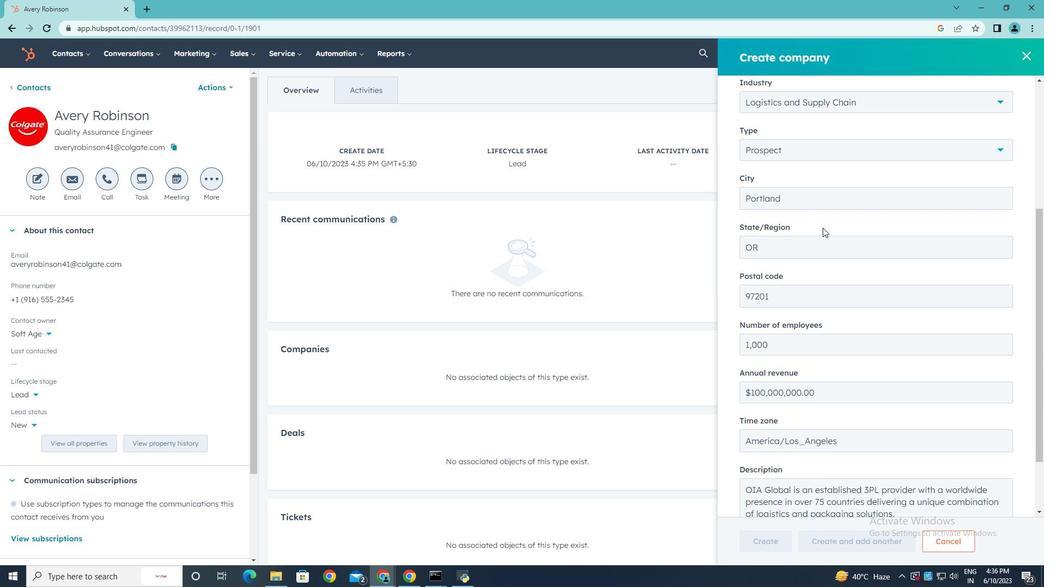 
Action: Mouse scrolled (823, 227) with delta (0, 0)
Screenshot: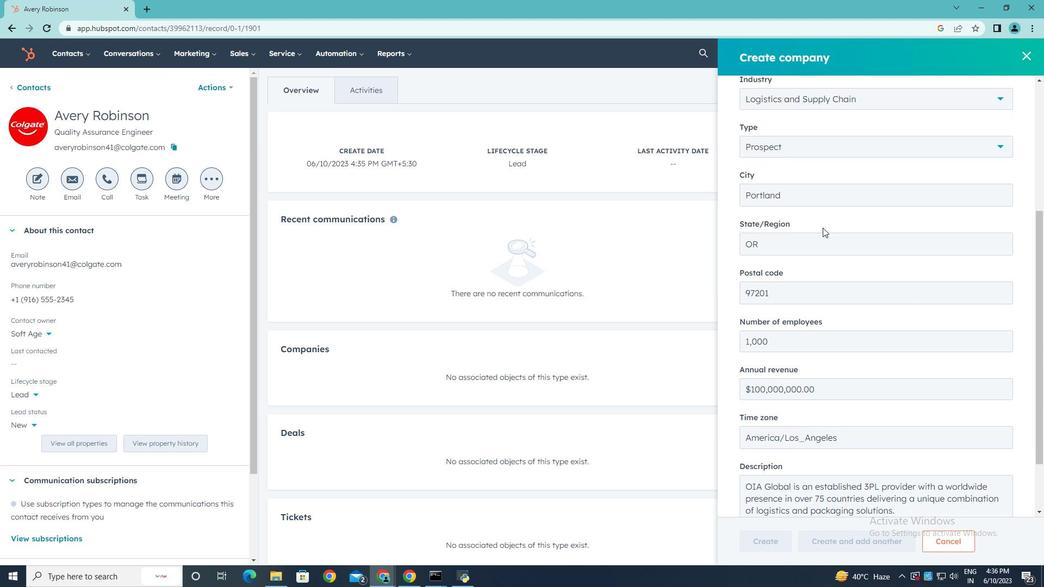 
Action: Mouse scrolled (823, 227) with delta (0, 0)
Screenshot: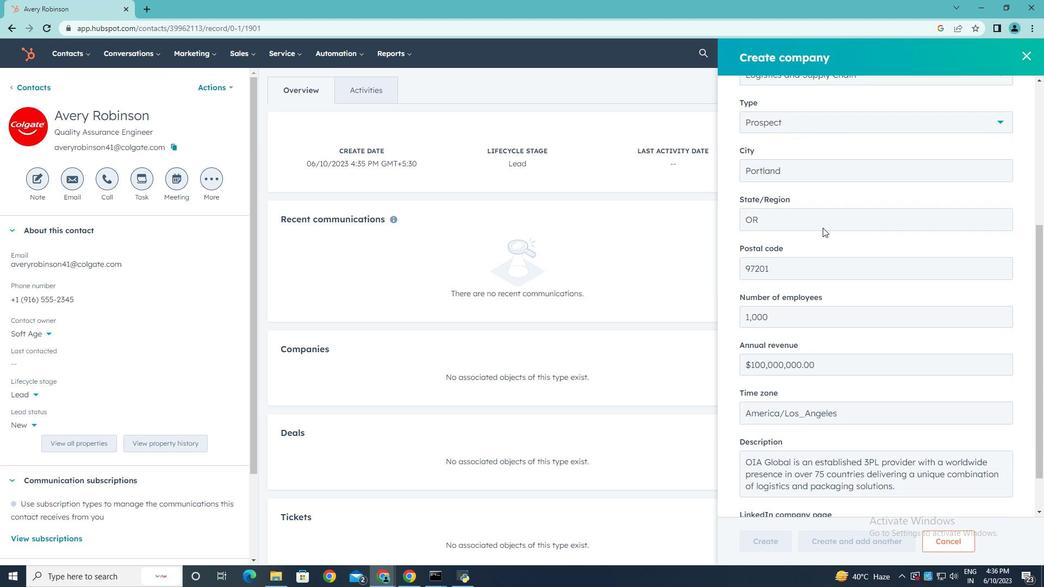 
Action: Mouse moved to (850, 179)
Screenshot: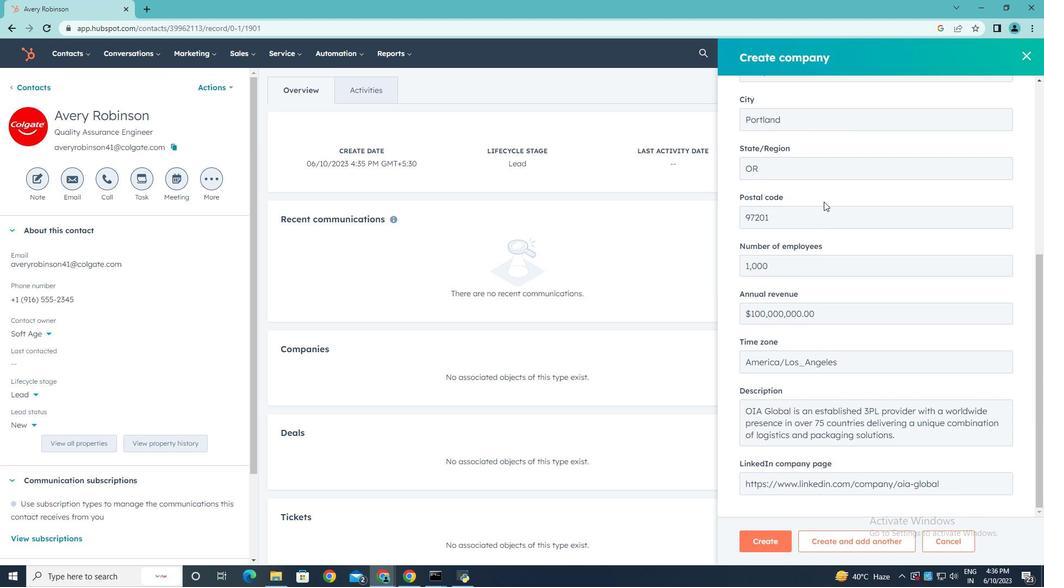 
Action: Mouse scrolled (850, 180) with delta (0, 0)
Screenshot: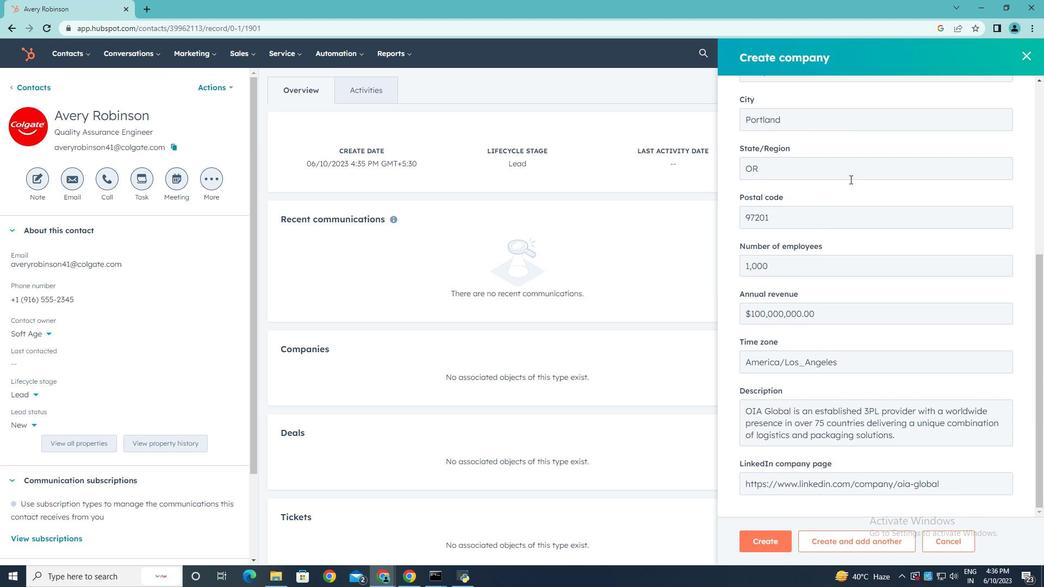 
Action: Mouse moved to (850, 188)
Screenshot: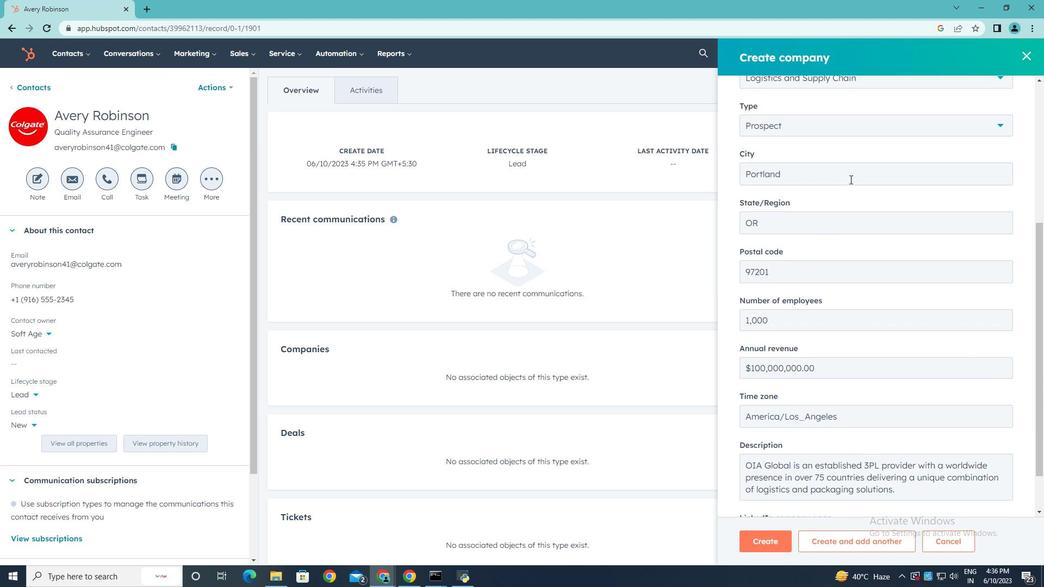 
Action: Mouse scrolled (850, 187) with delta (0, 0)
Screenshot: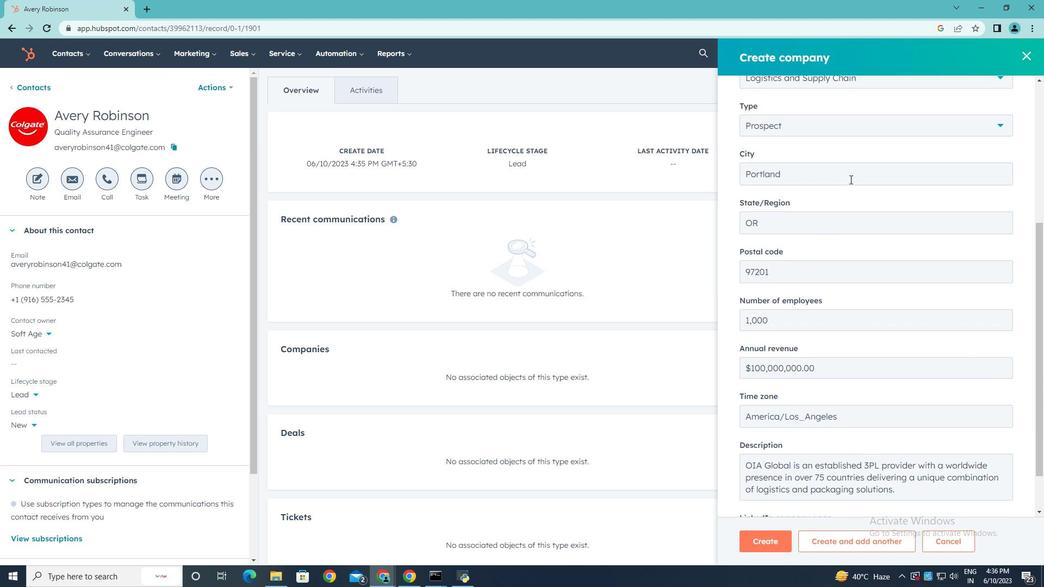 
Action: Mouse moved to (850, 188)
Screenshot: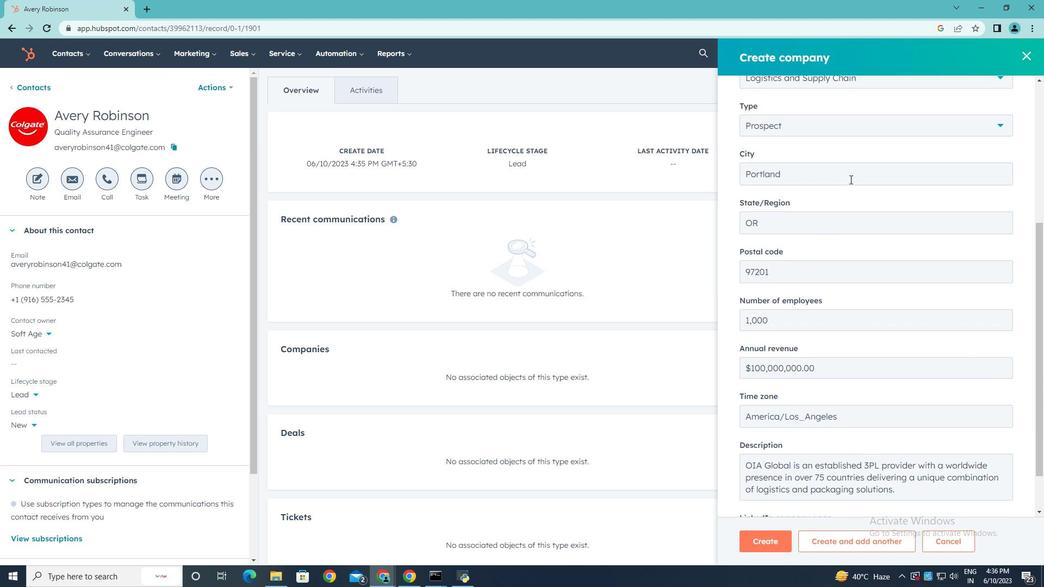 
Action: Mouse scrolled (850, 188) with delta (0, 0)
Screenshot: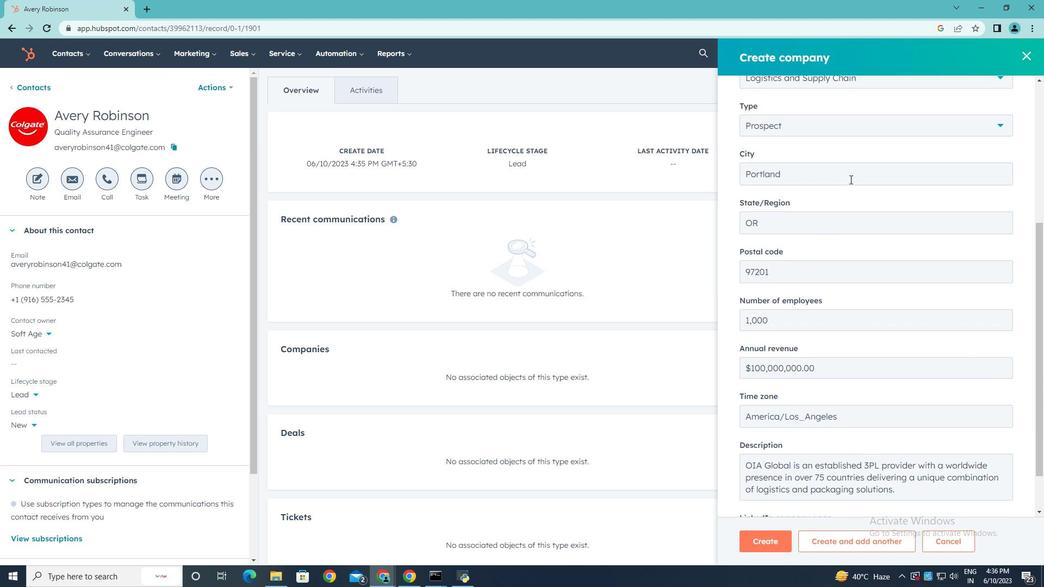 
Action: Mouse scrolled (850, 188) with delta (0, 0)
Screenshot: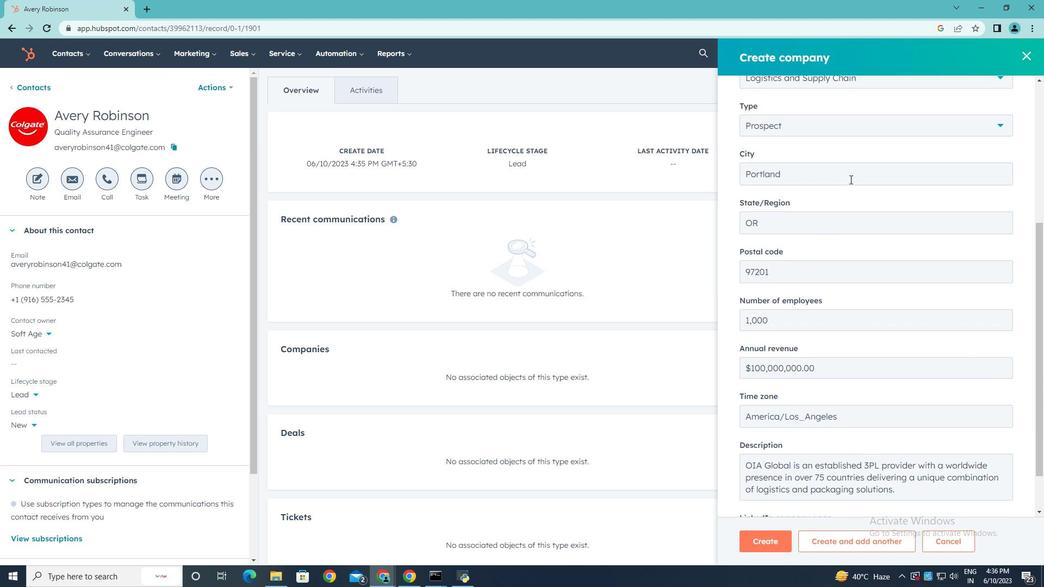 
Action: Mouse scrolled (850, 188) with delta (0, 0)
Screenshot: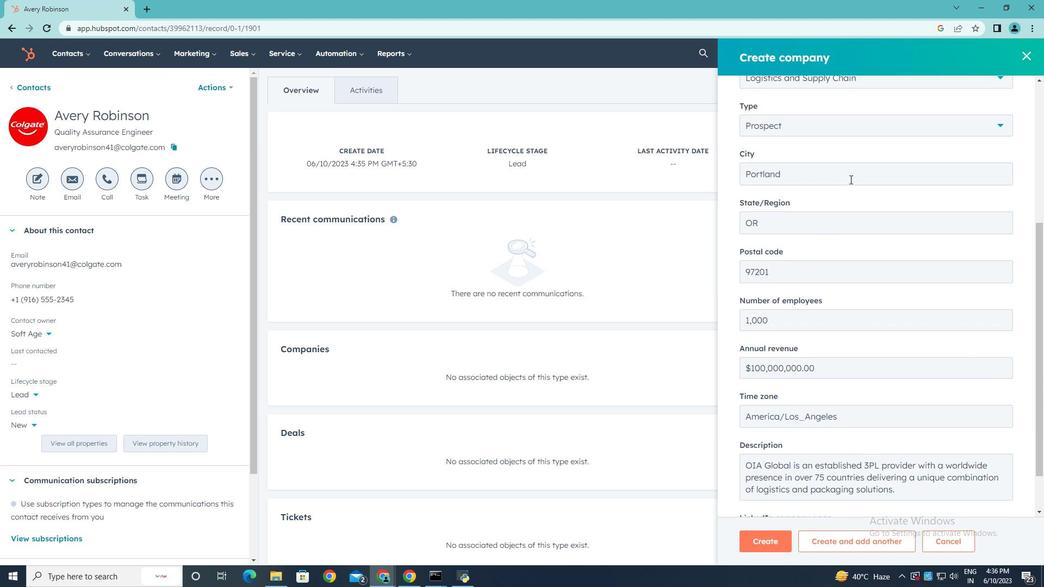 
Action: Mouse moved to (776, 539)
Screenshot: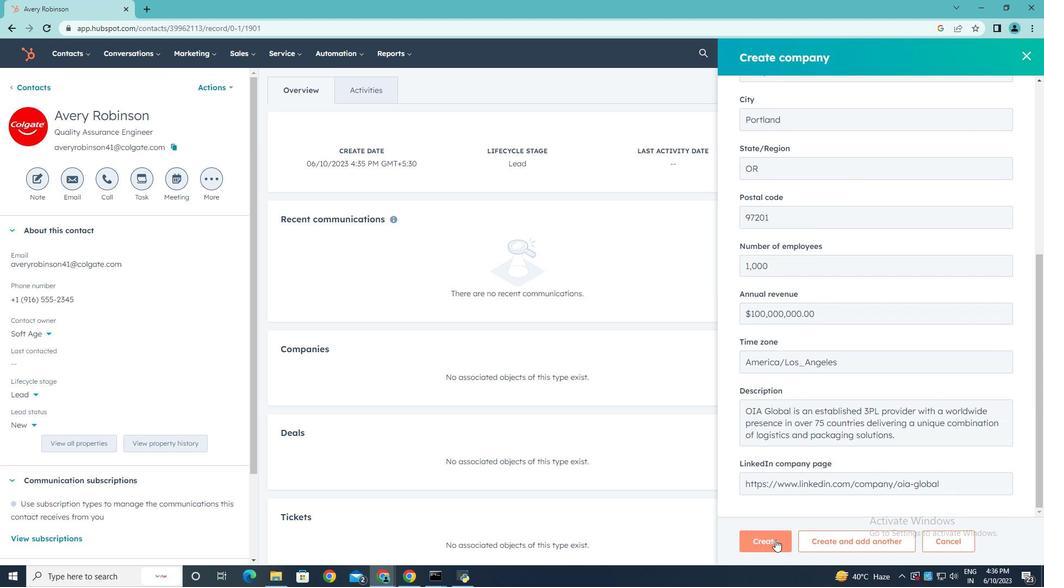 
Action: Mouse pressed left at (776, 539)
Screenshot: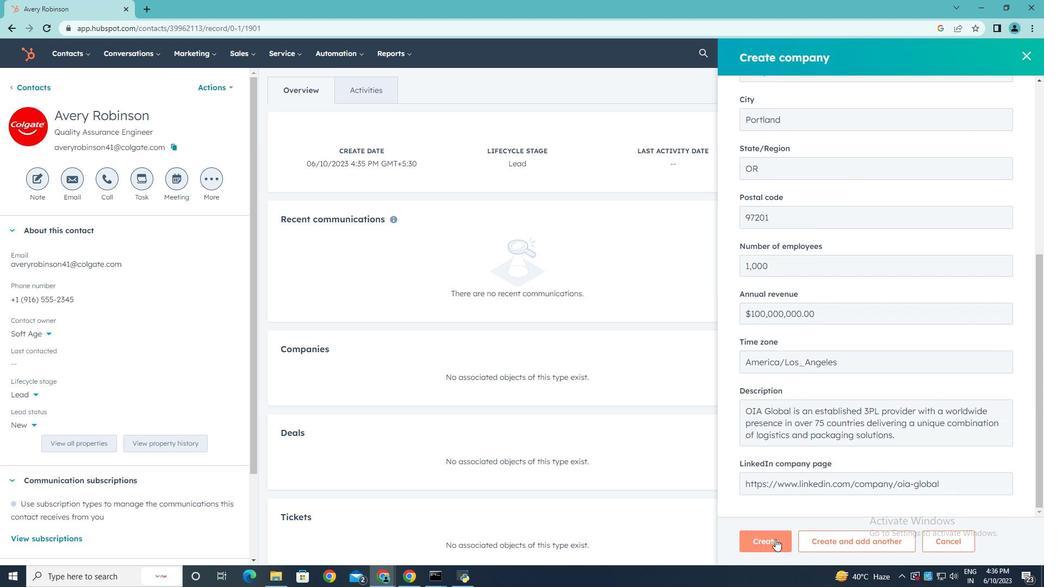 
Action: Mouse moved to (593, 286)
Screenshot: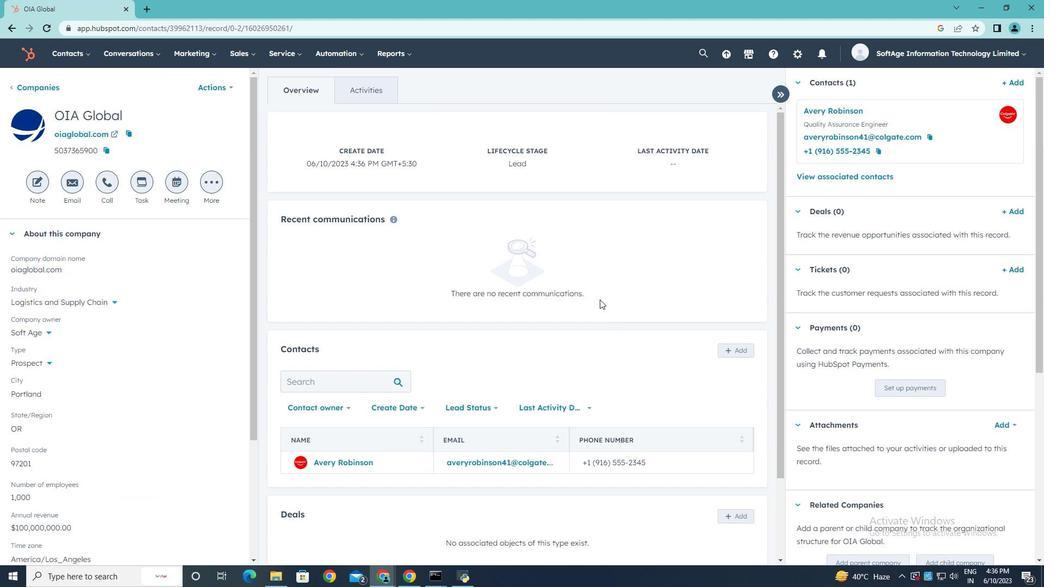 
